 Task: Add Sprouts Sea Salt Kettle Chips to the cart.
Action: Mouse pressed left at (23, 85)
Screenshot: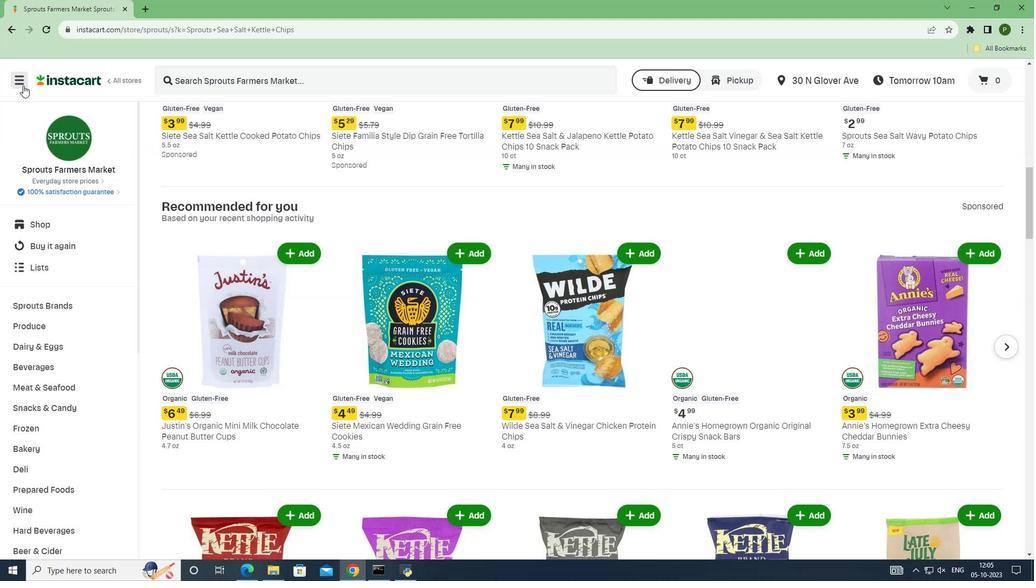
Action: Mouse moved to (25, 295)
Screenshot: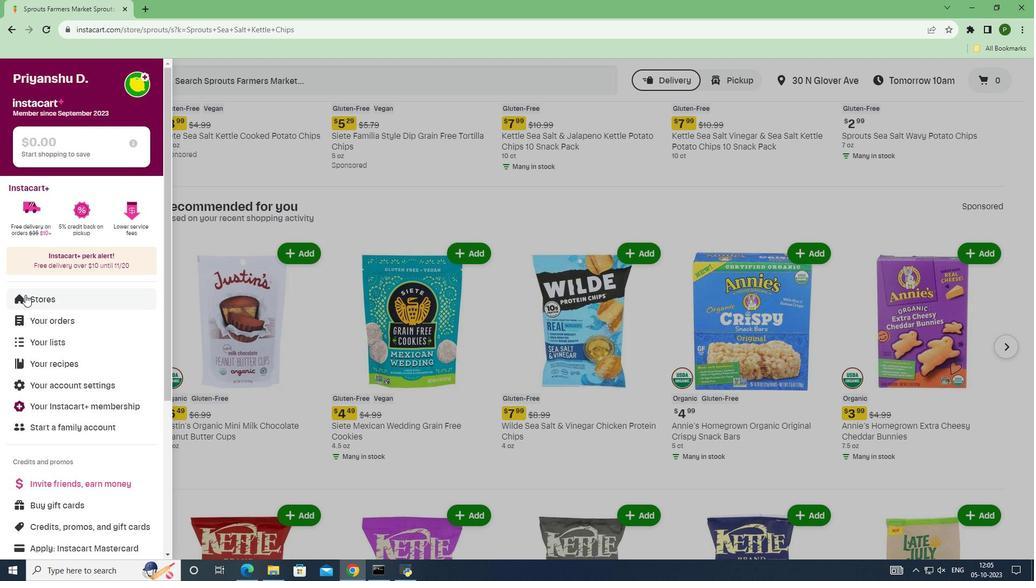 
Action: Mouse pressed left at (25, 295)
Screenshot: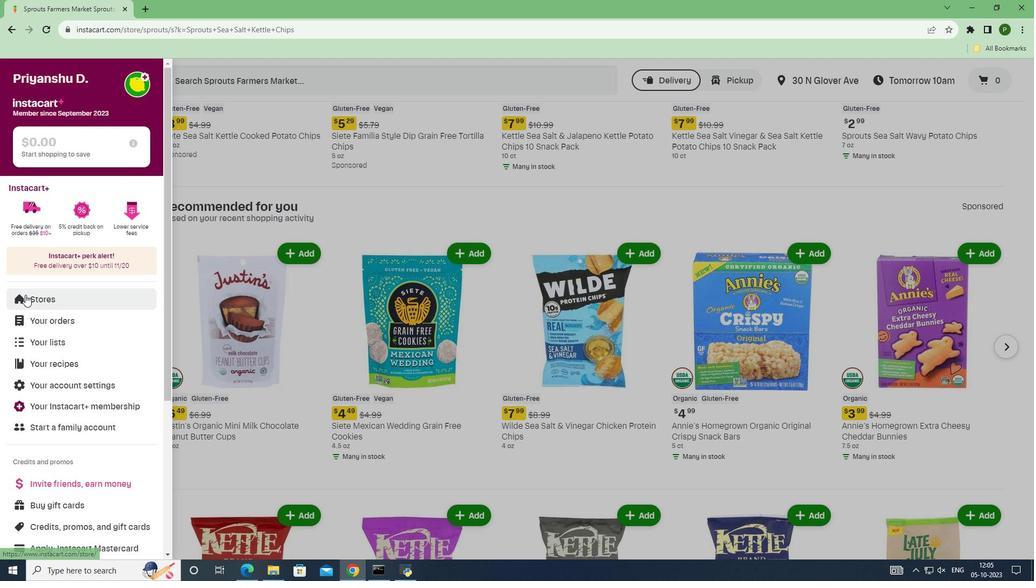 
Action: Mouse moved to (251, 119)
Screenshot: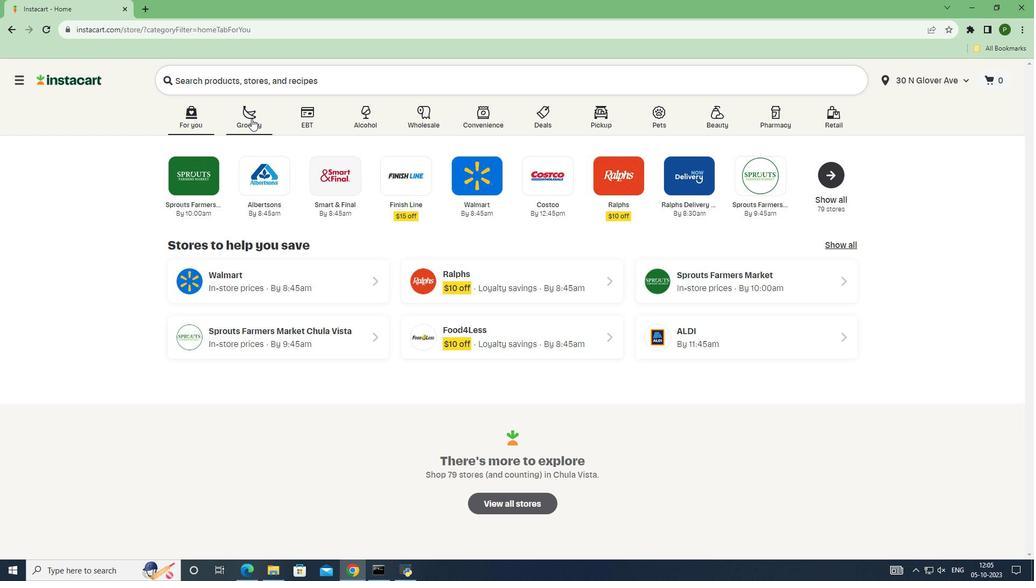 
Action: Mouse pressed left at (251, 119)
Screenshot: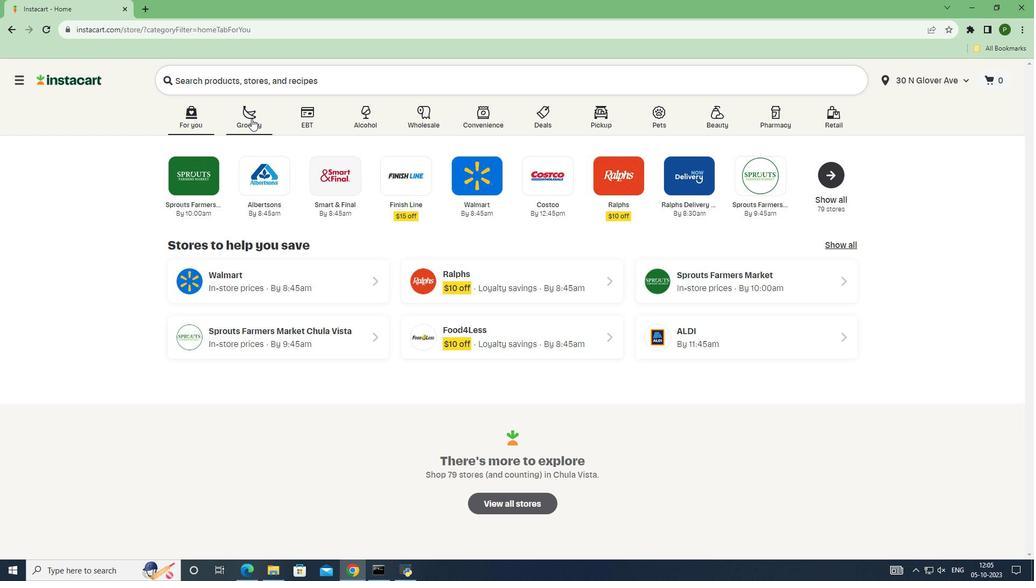 
Action: Mouse moved to (657, 244)
Screenshot: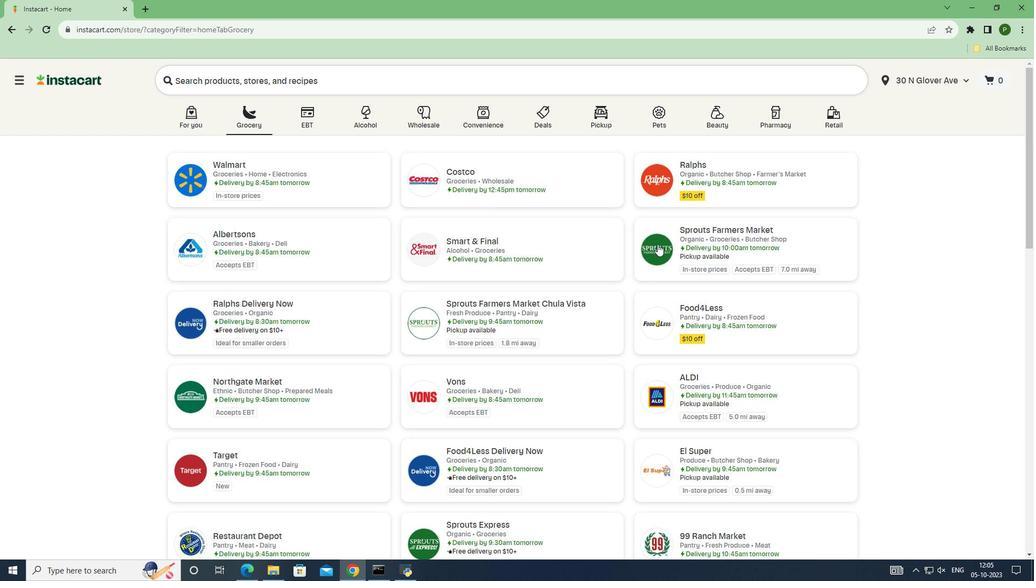 
Action: Mouse pressed left at (657, 244)
Screenshot: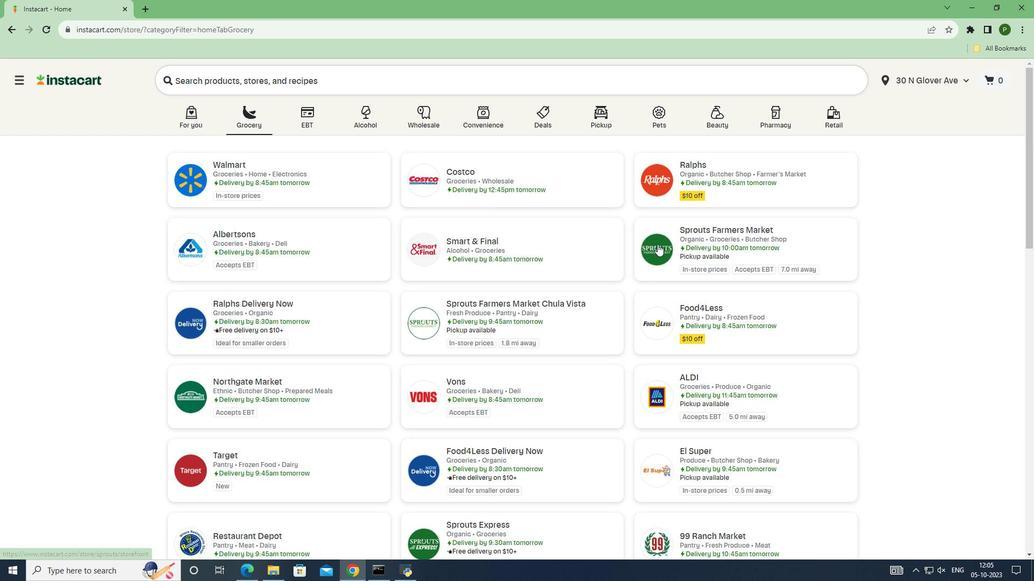 
Action: Mouse moved to (87, 306)
Screenshot: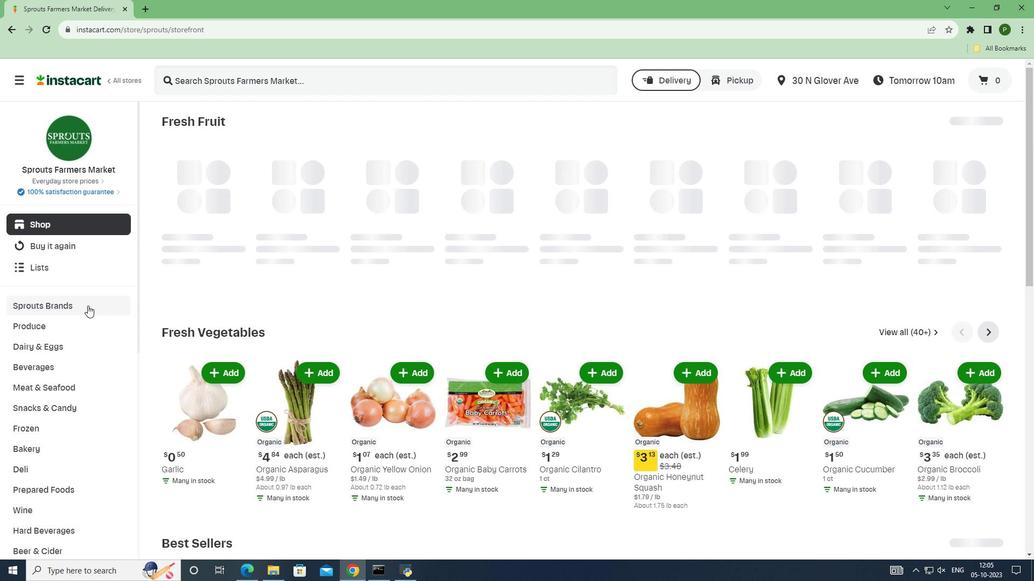 
Action: Mouse pressed left at (87, 306)
Screenshot: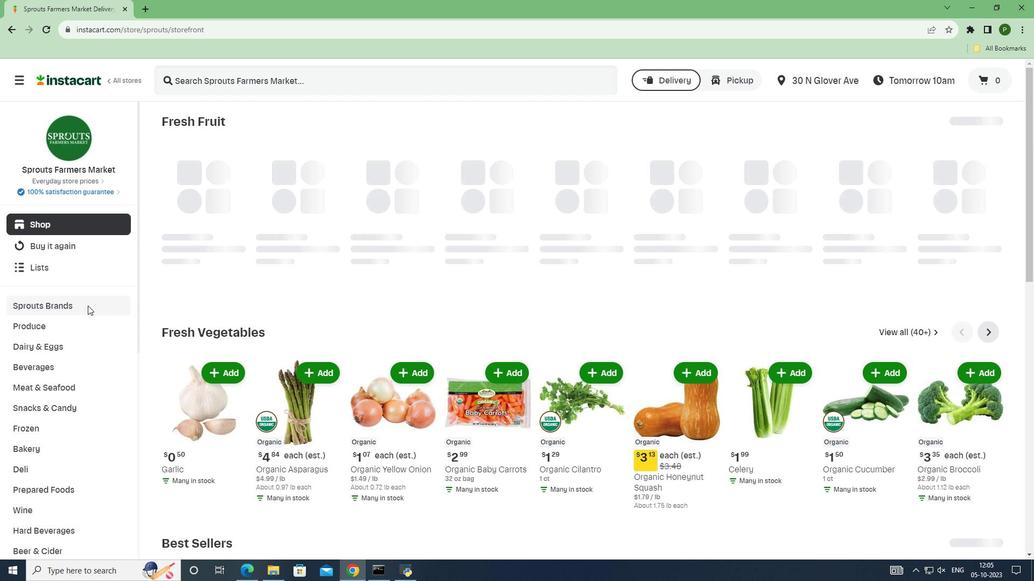 
Action: Mouse moved to (71, 388)
Screenshot: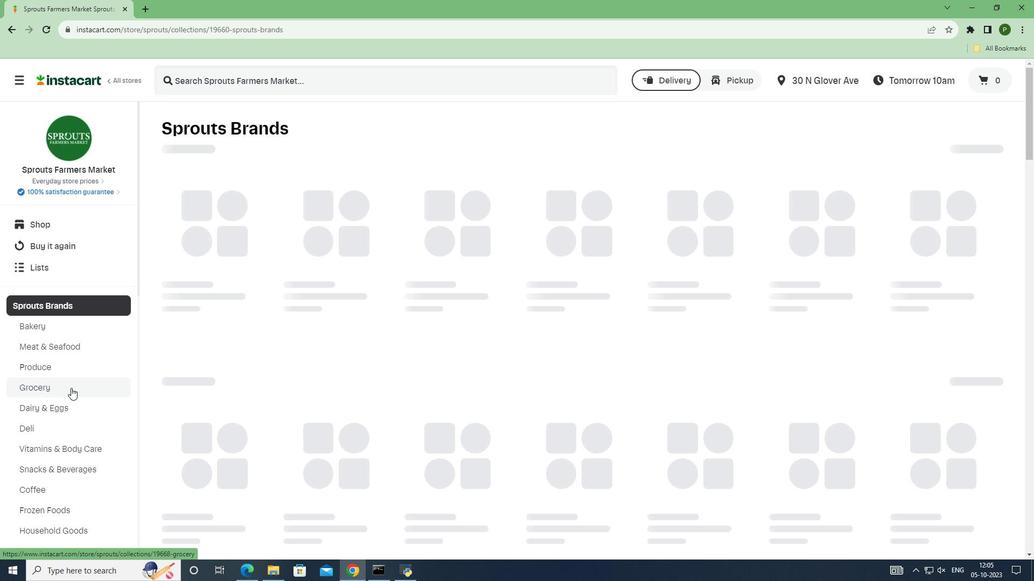 
Action: Mouse pressed left at (71, 388)
Screenshot: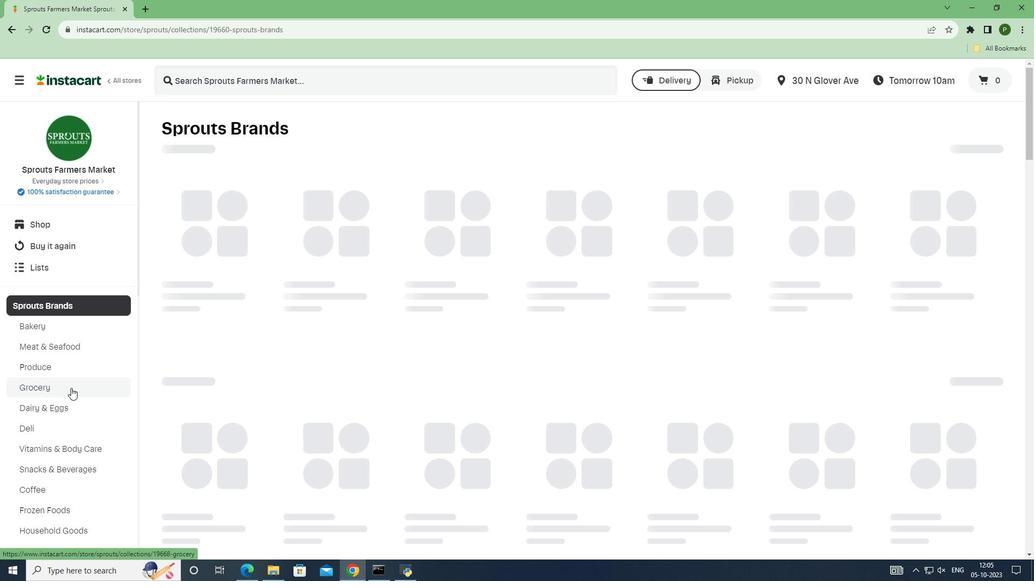 
Action: Mouse pressed left at (71, 388)
Screenshot: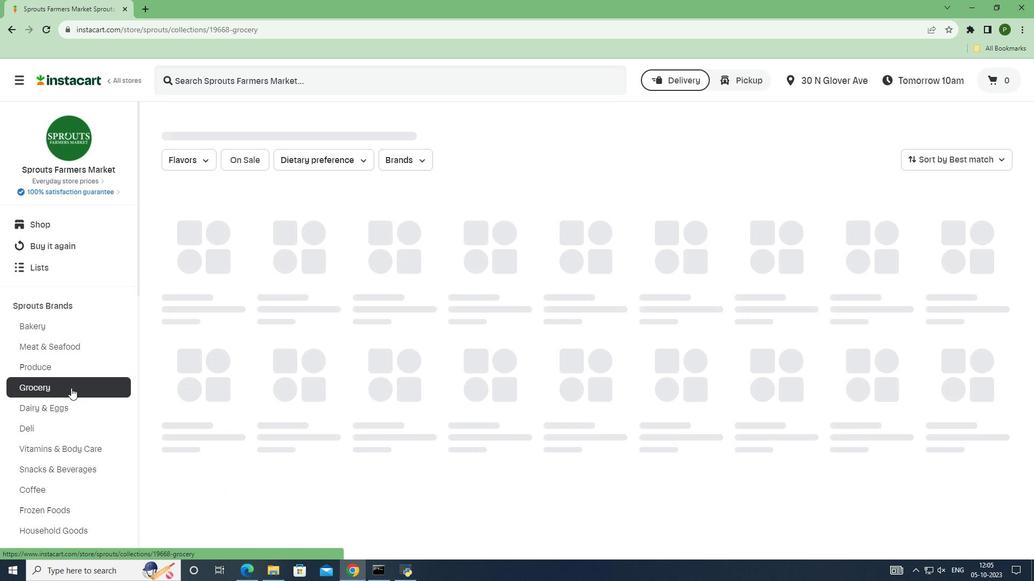 
Action: Mouse moved to (260, 232)
Screenshot: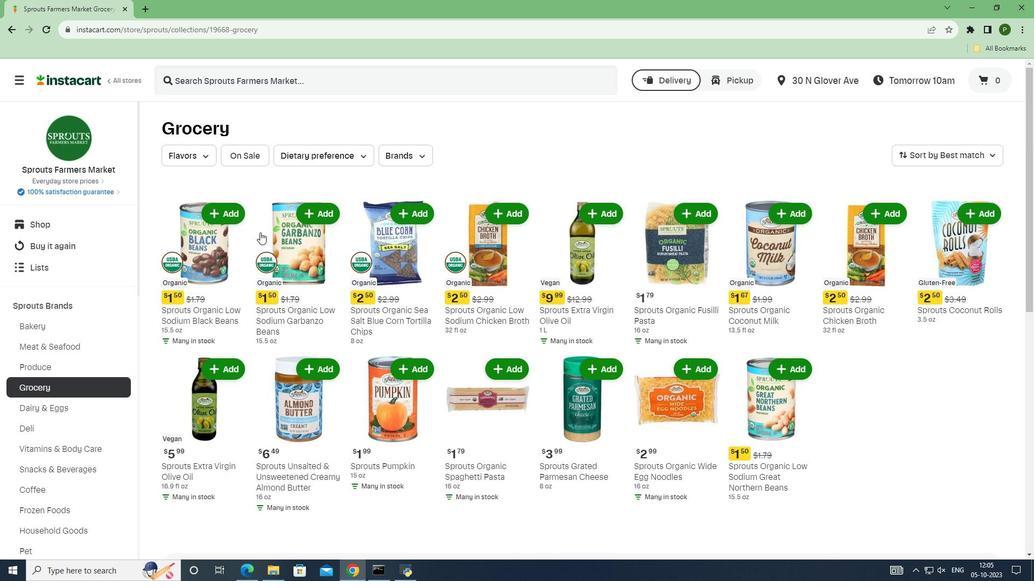 
Action: Mouse scrolled (260, 232) with delta (0, 0)
Screenshot: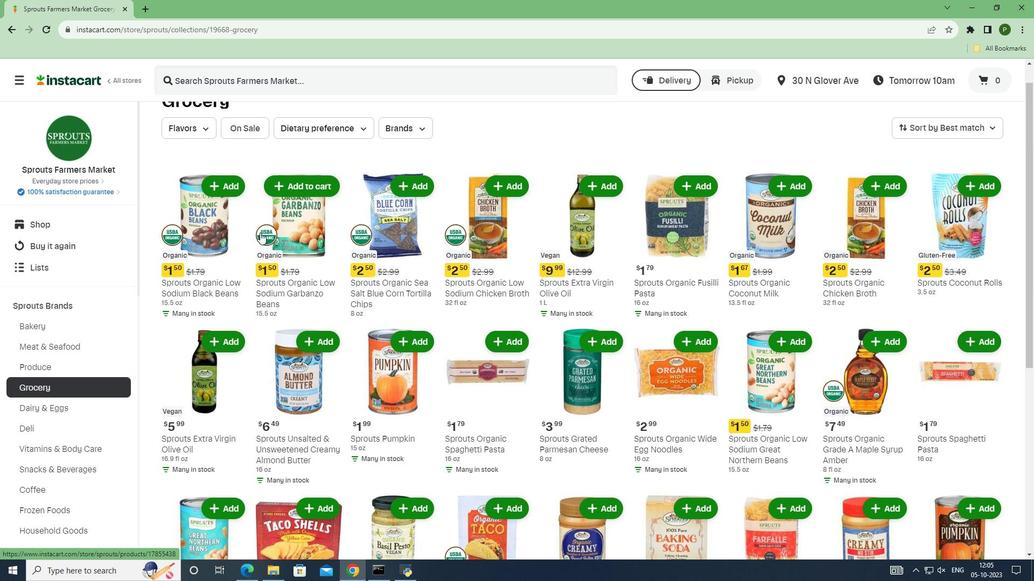 
Action: Mouse scrolled (260, 232) with delta (0, 0)
Screenshot: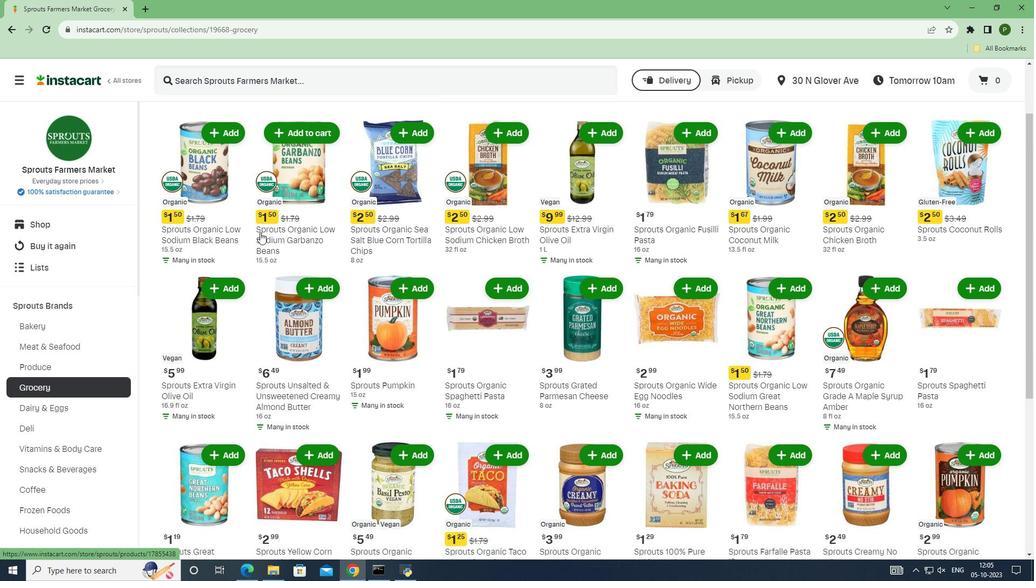 
Action: Mouse scrolled (260, 232) with delta (0, 0)
Screenshot: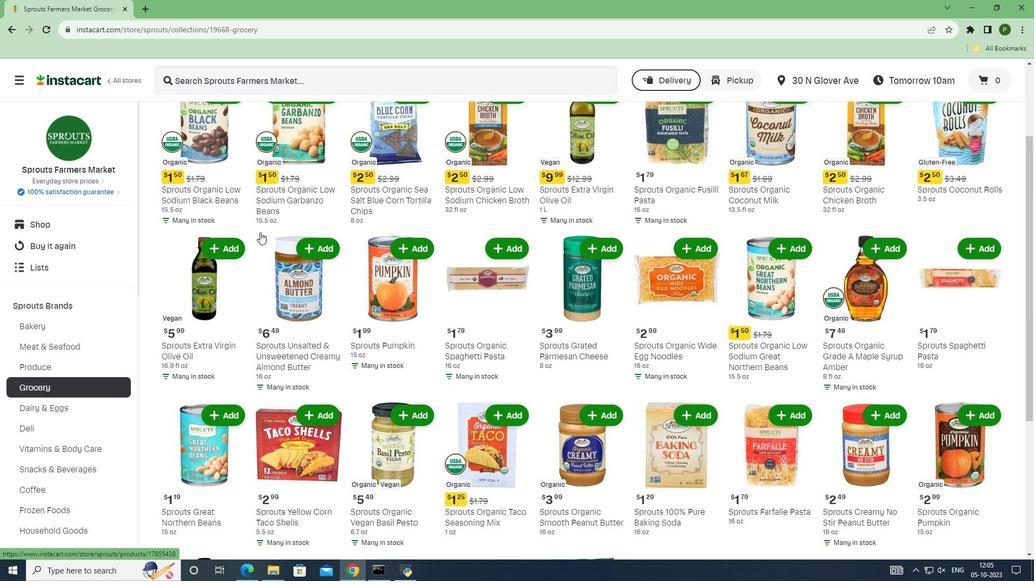 
Action: Mouse scrolled (260, 232) with delta (0, 0)
Screenshot: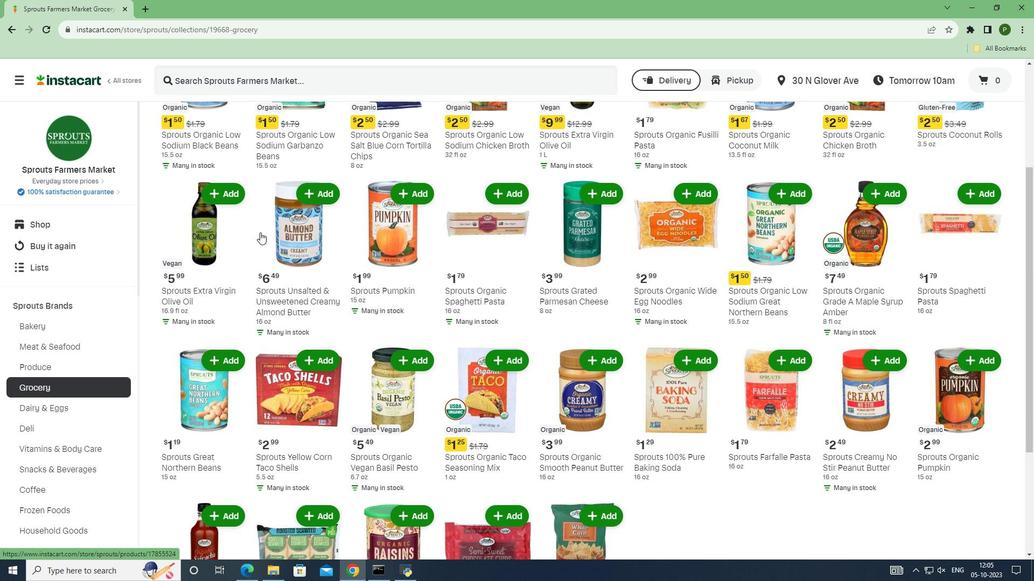 
Action: Mouse scrolled (260, 232) with delta (0, 0)
Screenshot: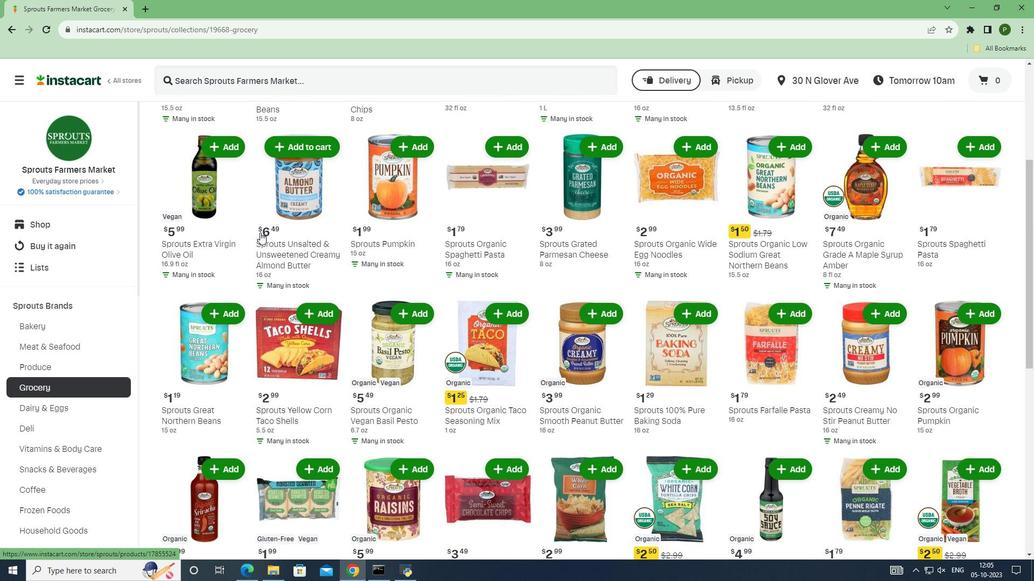 
Action: Mouse scrolled (260, 232) with delta (0, 0)
Screenshot: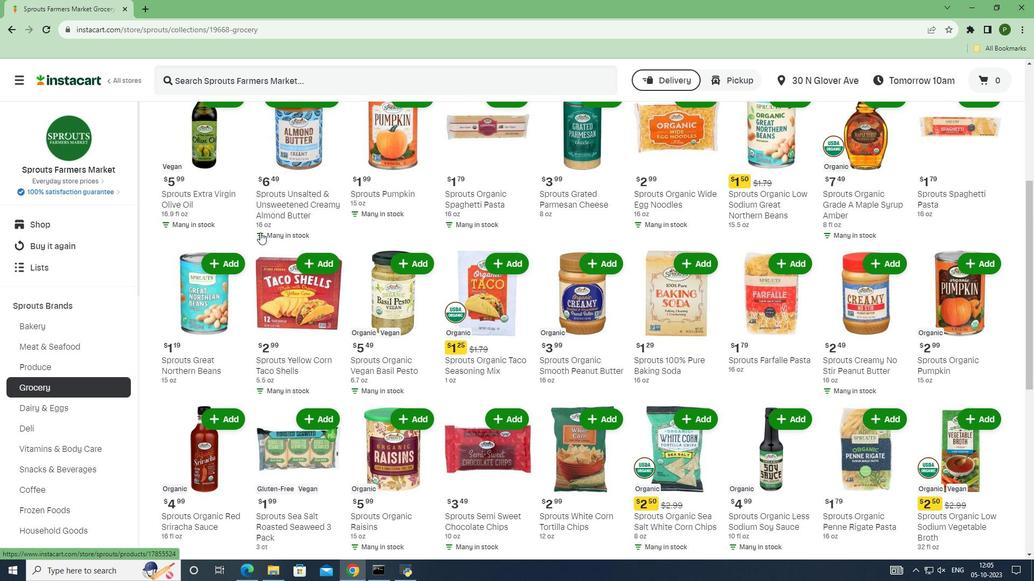 
Action: Mouse scrolled (260, 232) with delta (0, 0)
Screenshot: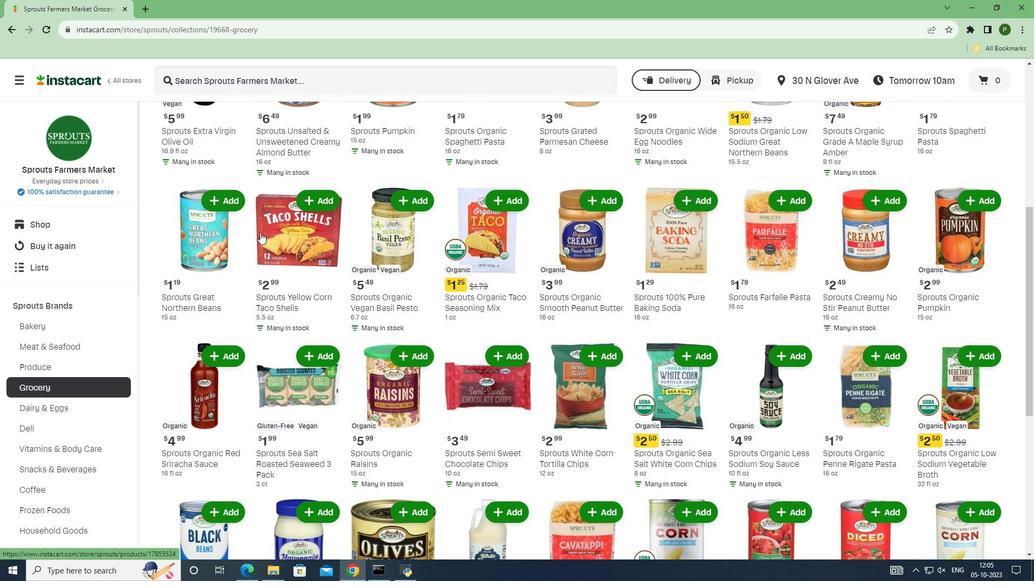 
Action: Mouse scrolled (260, 232) with delta (0, 0)
Screenshot: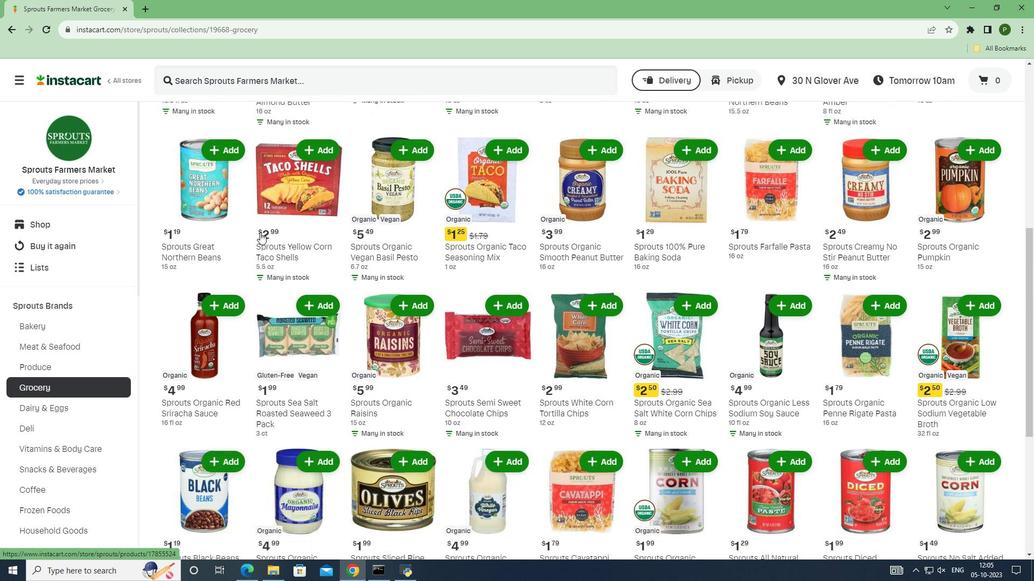 
Action: Mouse scrolled (260, 232) with delta (0, 0)
Screenshot: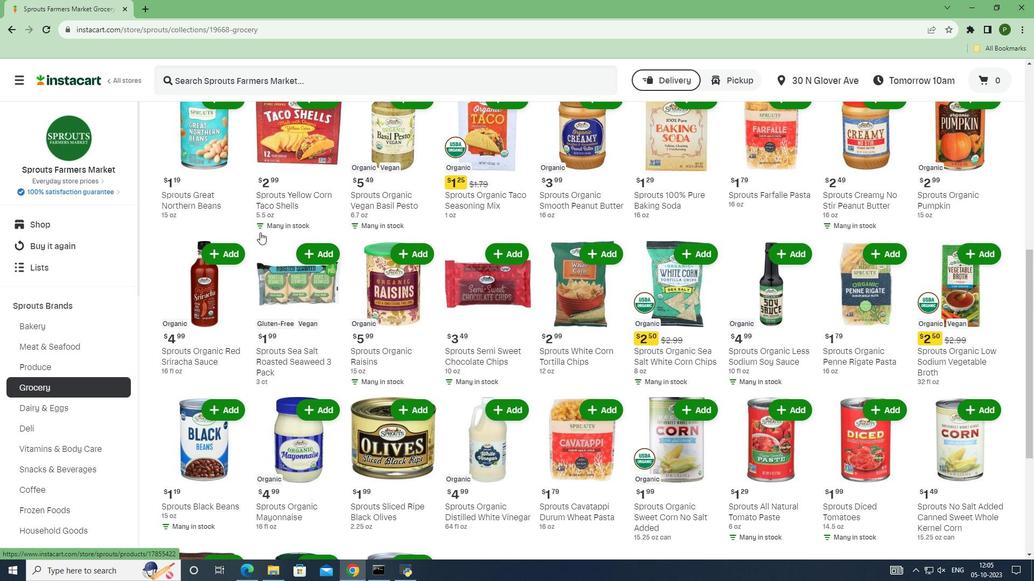 
Action: Mouse scrolled (260, 232) with delta (0, 0)
Screenshot: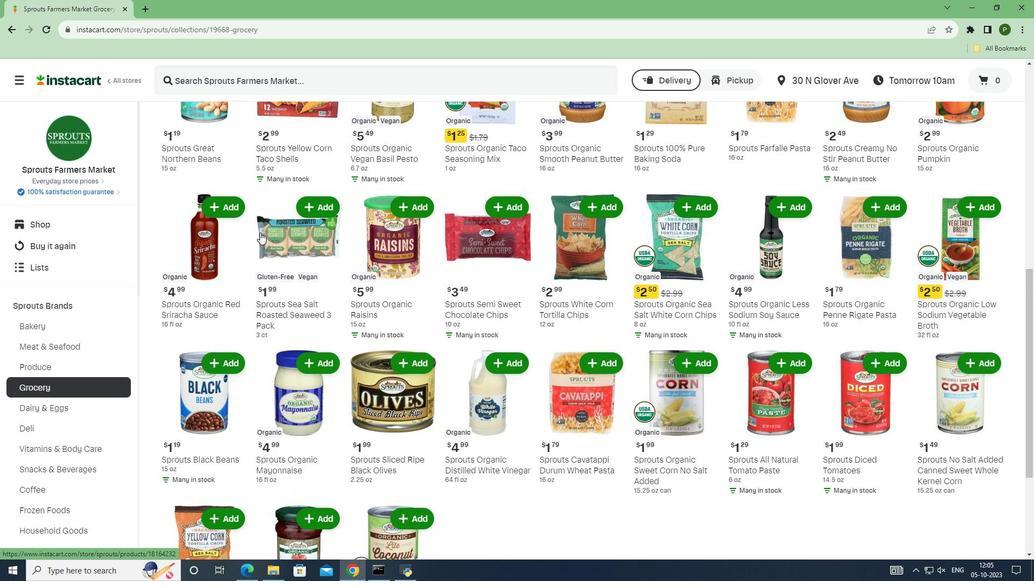 
Action: Mouse scrolled (260, 232) with delta (0, 0)
Screenshot: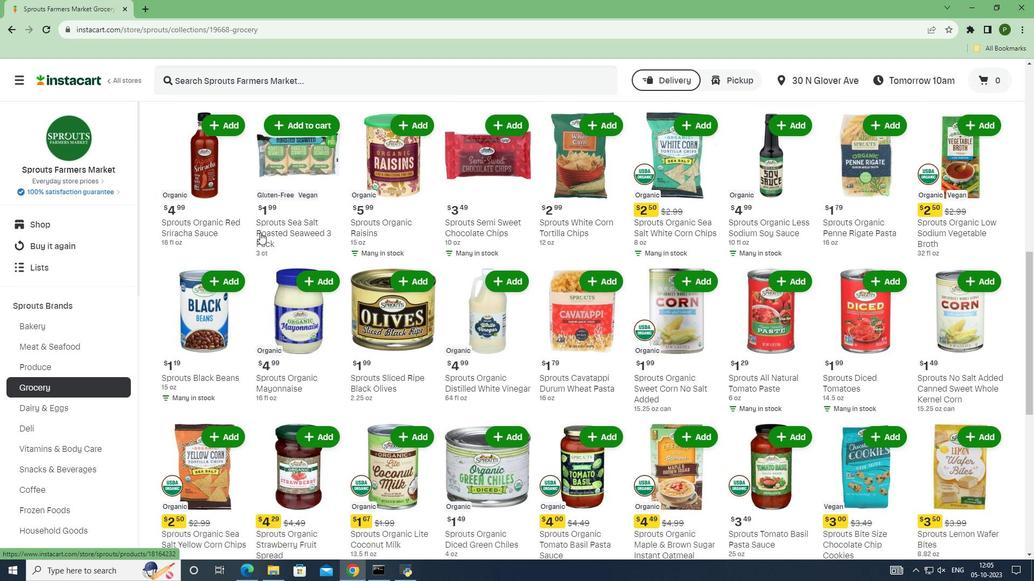 
Action: Mouse scrolled (260, 232) with delta (0, 0)
Screenshot: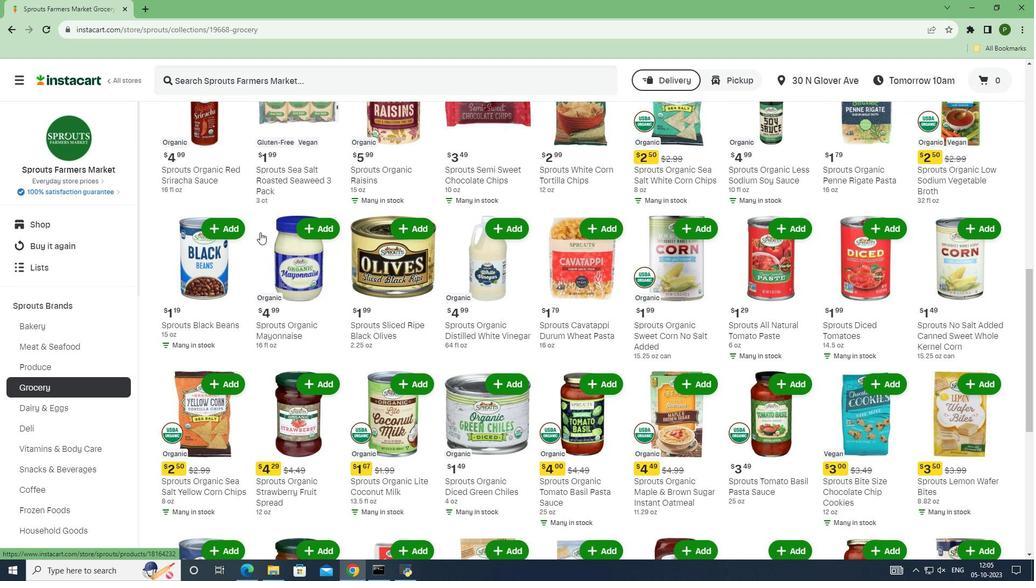 
Action: Mouse scrolled (260, 232) with delta (0, 0)
Screenshot: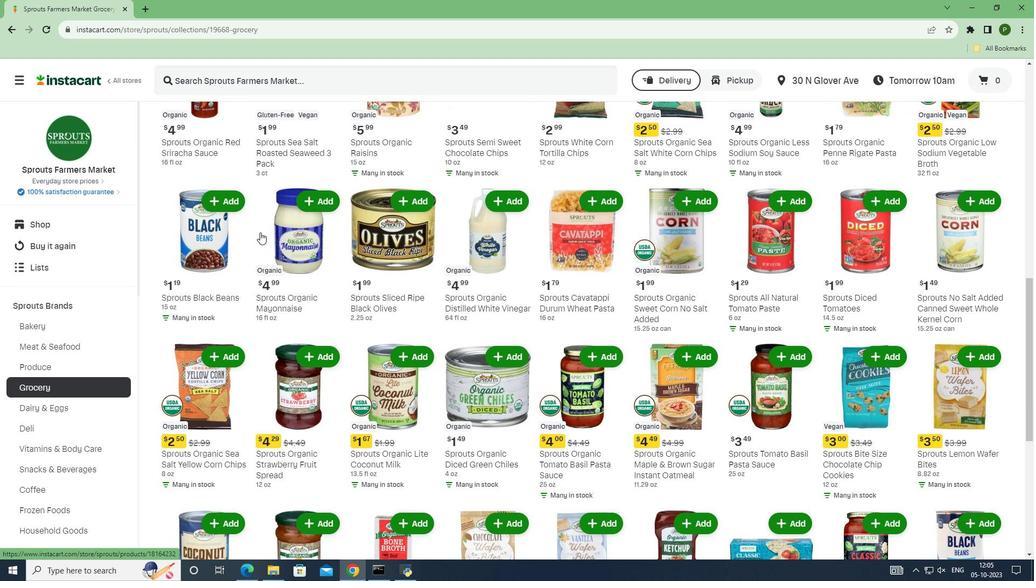 
Action: Mouse scrolled (260, 232) with delta (0, 0)
Screenshot: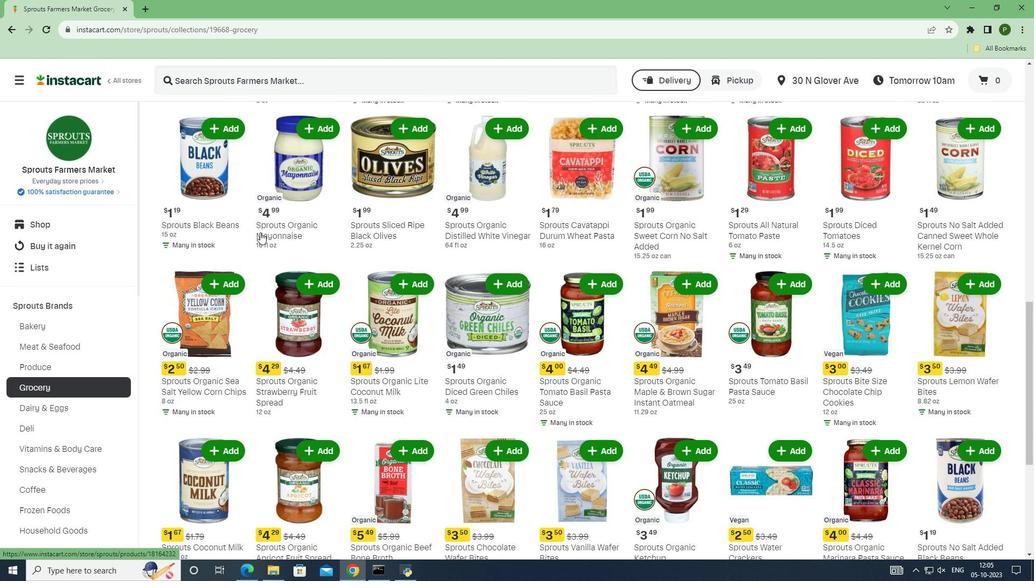 
Action: Mouse scrolled (260, 232) with delta (0, 0)
Screenshot: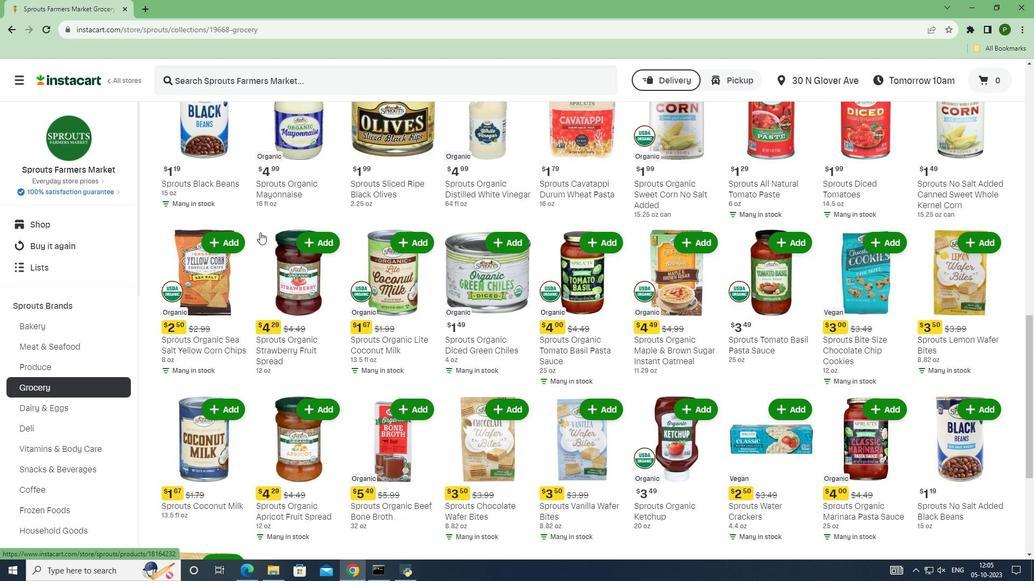 
Action: Mouse scrolled (260, 232) with delta (0, 0)
Screenshot: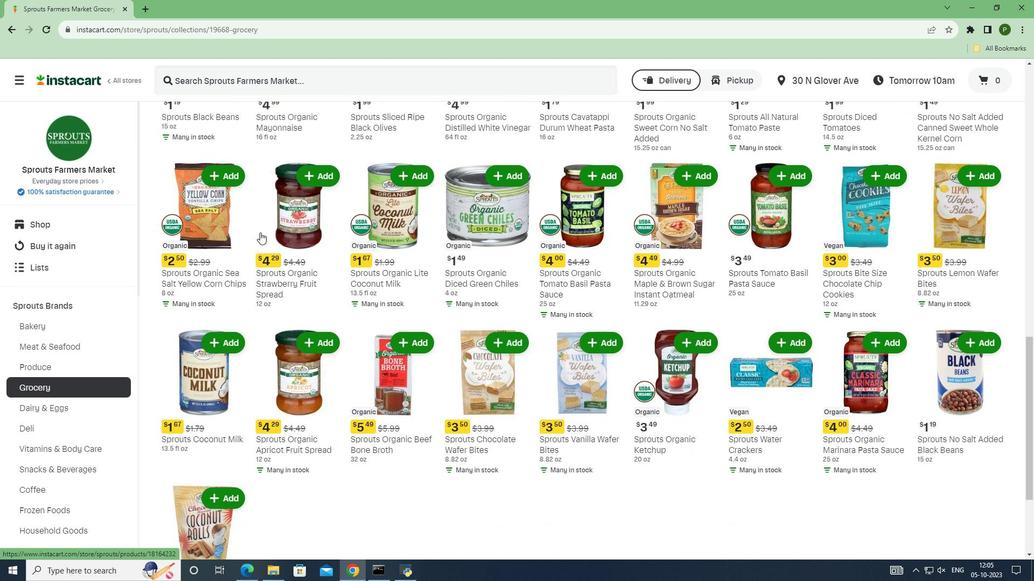 
Action: Mouse scrolled (260, 232) with delta (0, 0)
Screenshot: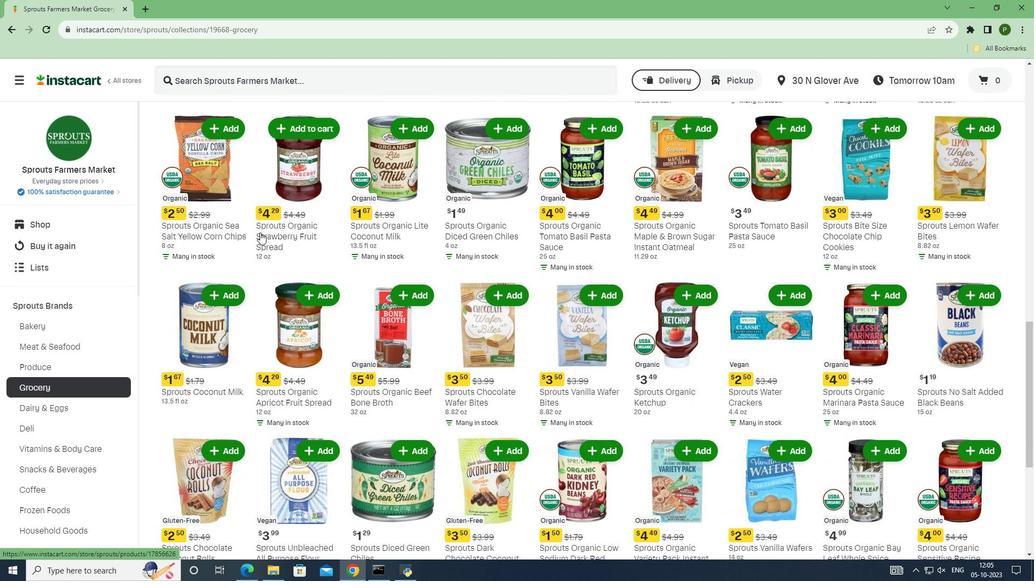 
Action: Mouse scrolled (260, 232) with delta (0, 0)
Screenshot: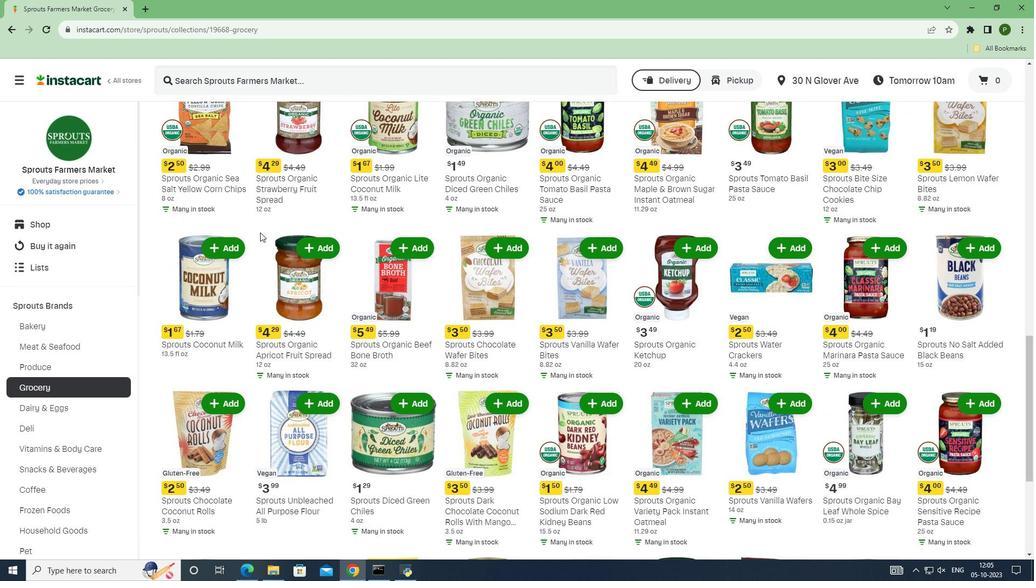 
Action: Mouse scrolled (260, 232) with delta (0, 0)
Screenshot: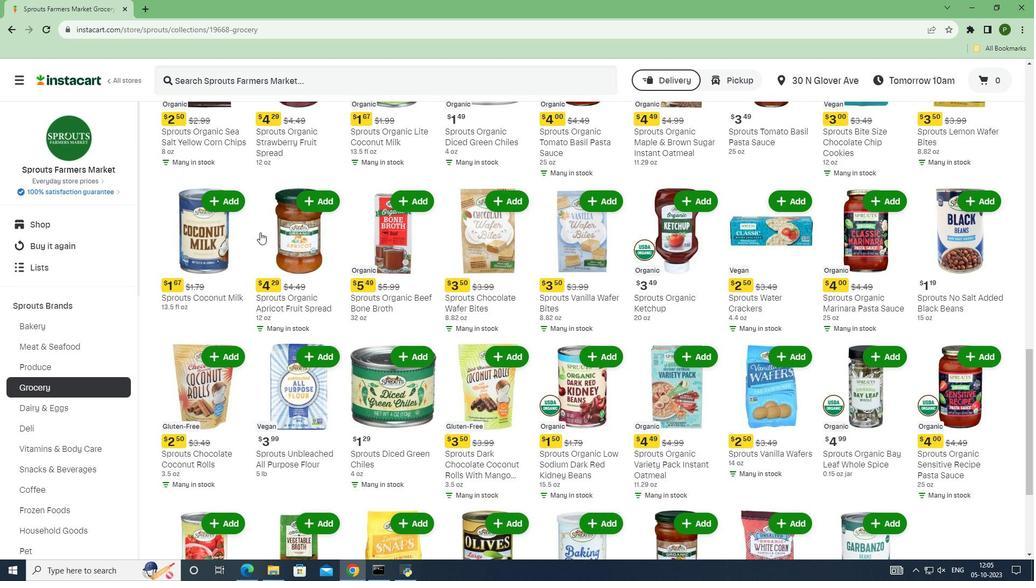 
Action: Mouse scrolled (260, 232) with delta (0, 0)
Screenshot: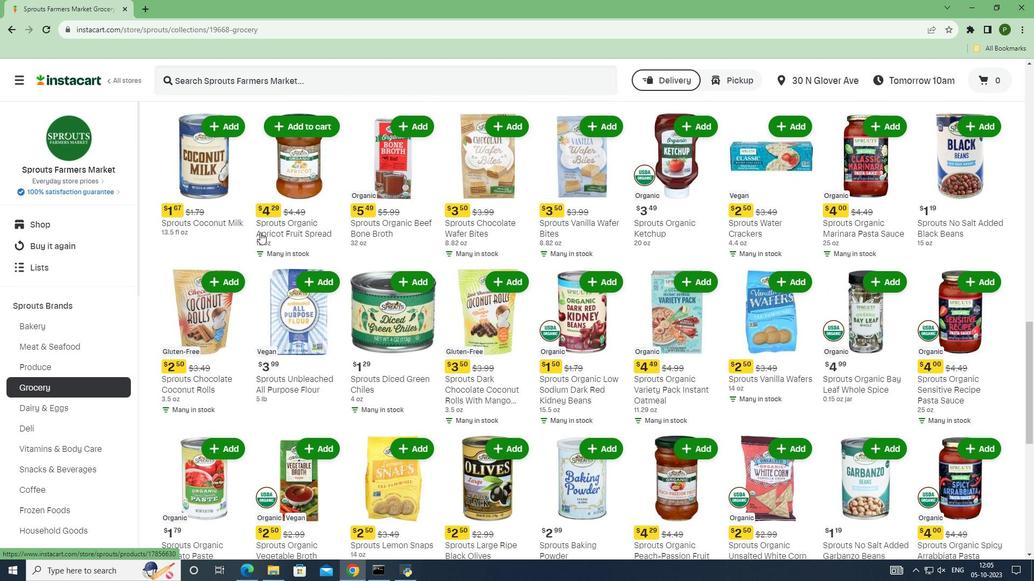
Action: Mouse scrolled (260, 232) with delta (0, 0)
Screenshot: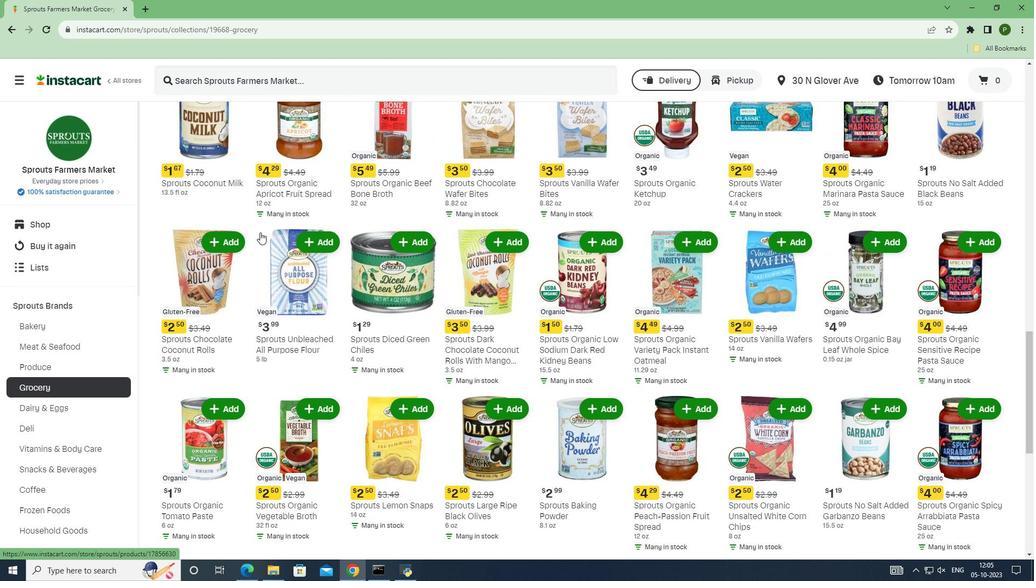 
Action: Mouse scrolled (260, 232) with delta (0, 0)
Screenshot: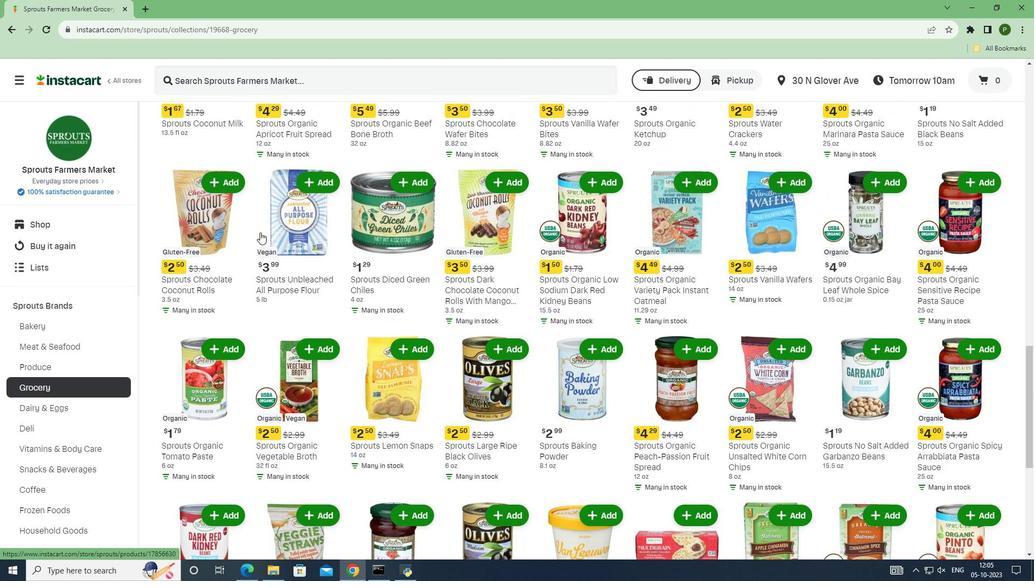 
Action: Mouse scrolled (260, 232) with delta (0, 0)
Screenshot: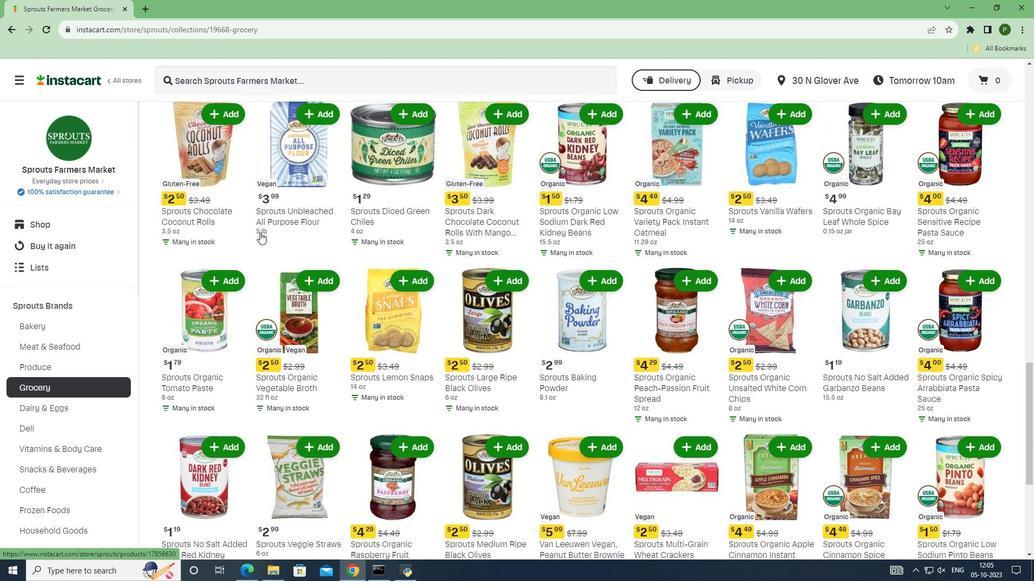 
Action: Mouse scrolled (260, 232) with delta (0, 0)
Screenshot: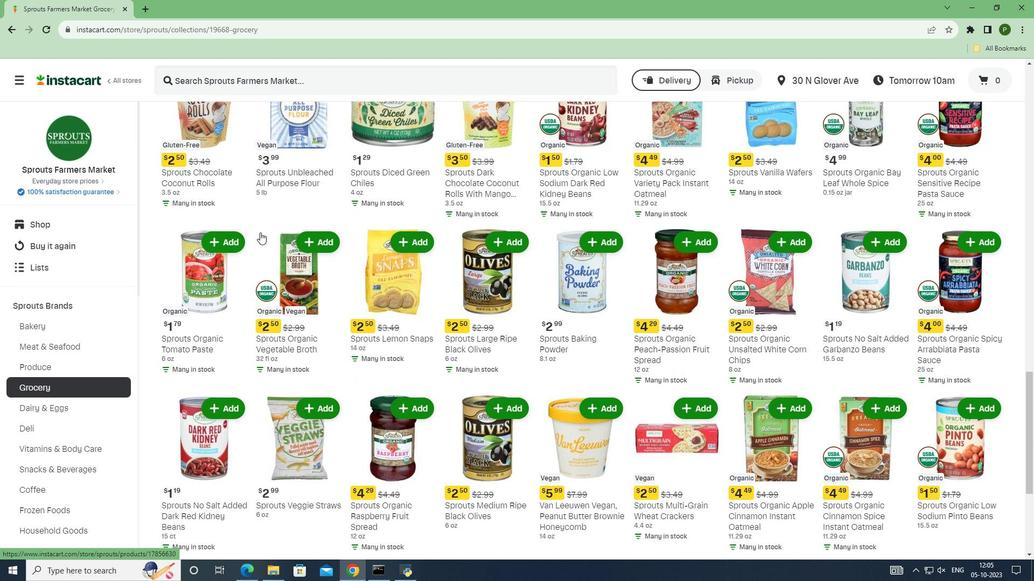 
Action: Mouse scrolled (260, 232) with delta (0, 0)
Screenshot: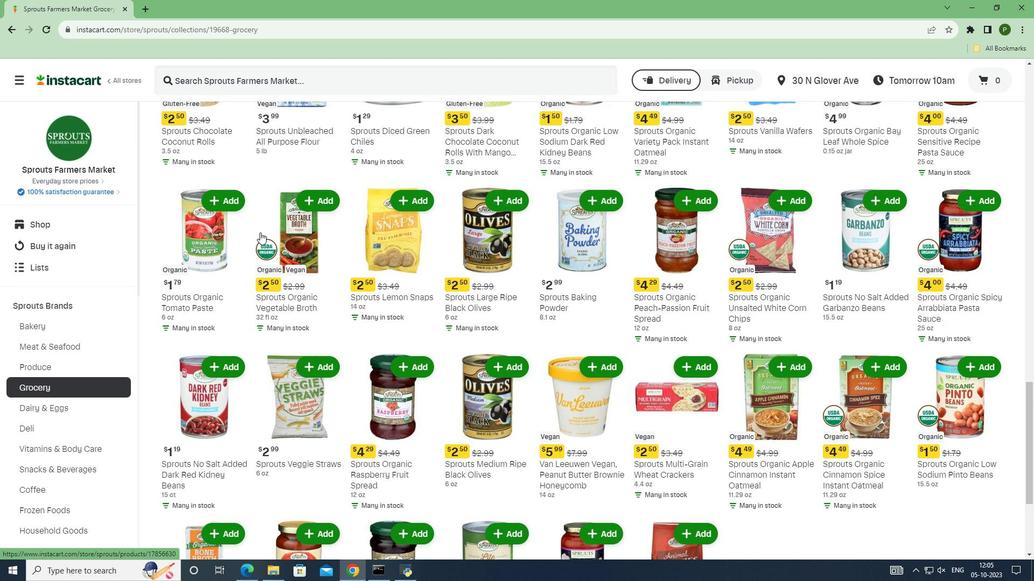 
Action: Mouse scrolled (260, 232) with delta (0, 0)
Screenshot: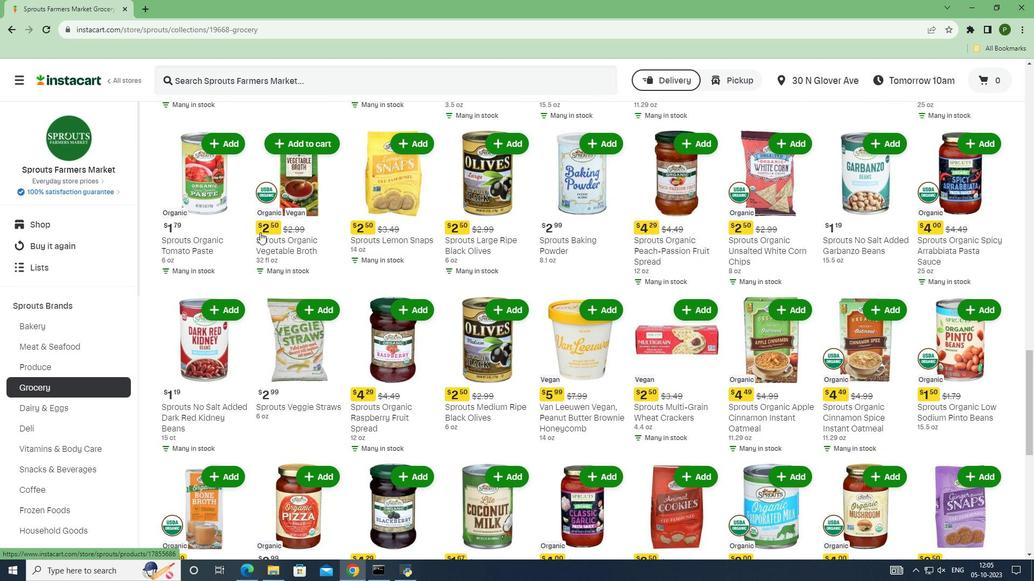 
Action: Mouse scrolled (260, 232) with delta (0, 0)
Screenshot: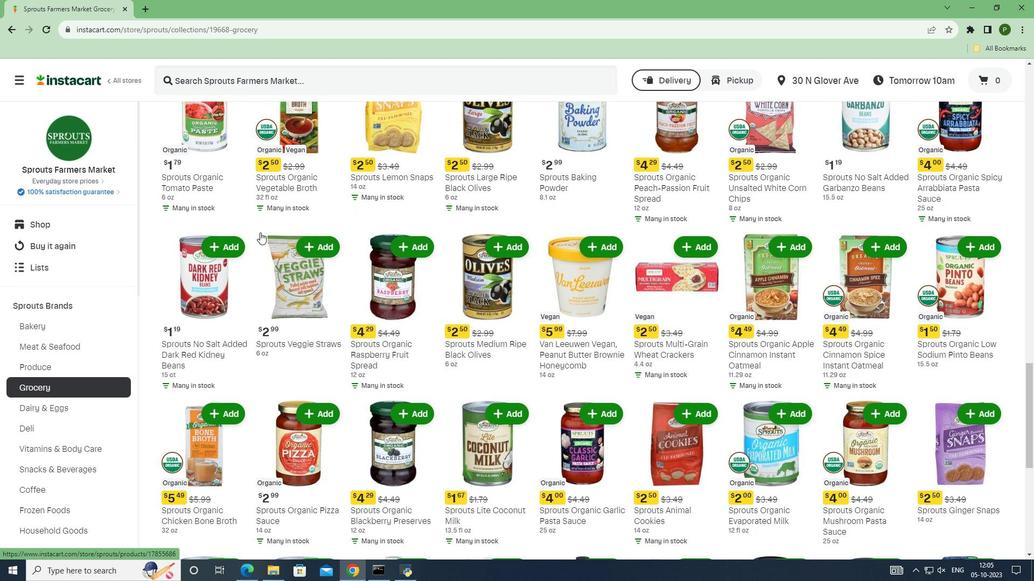 
Action: Mouse scrolled (260, 232) with delta (0, 0)
Screenshot: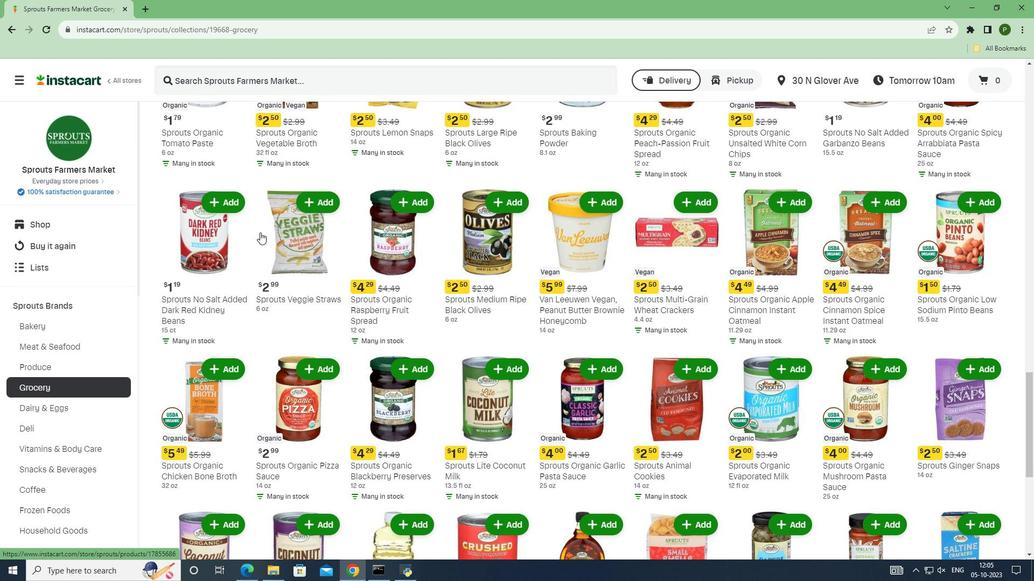 
Action: Mouse scrolled (260, 232) with delta (0, 0)
Screenshot: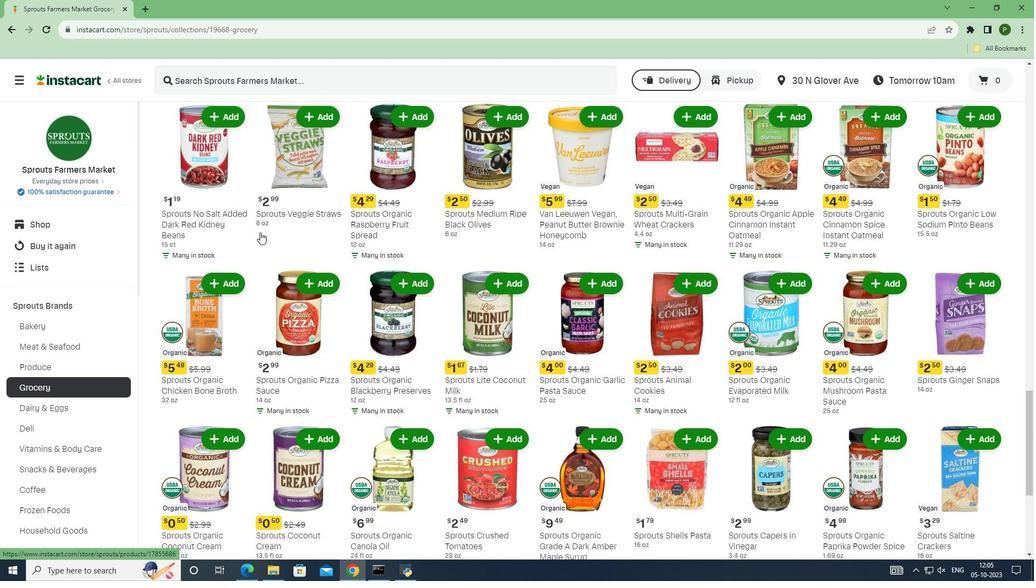 
Action: Mouse scrolled (260, 232) with delta (0, 0)
Screenshot: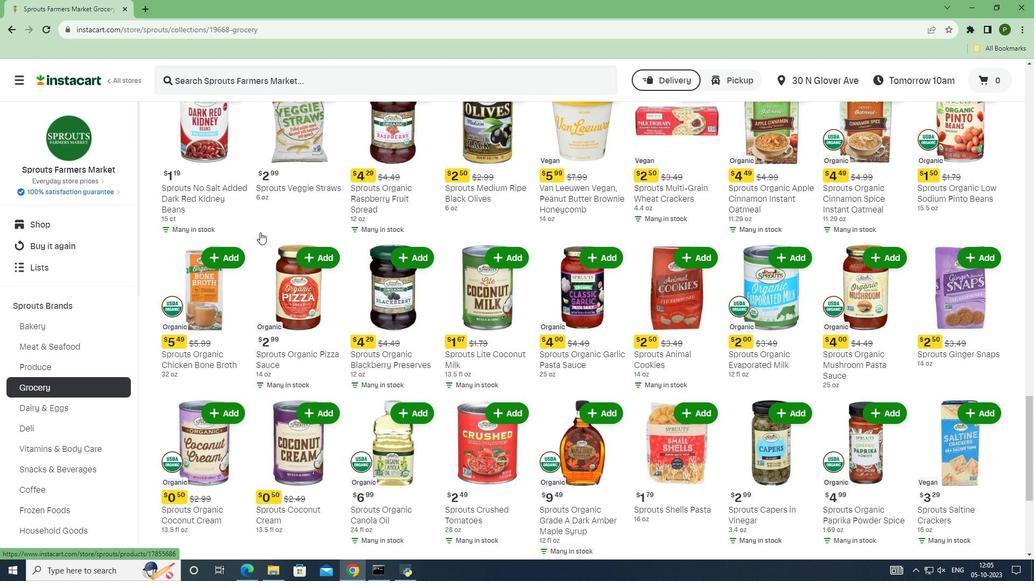 
Action: Mouse scrolled (260, 232) with delta (0, 0)
Screenshot: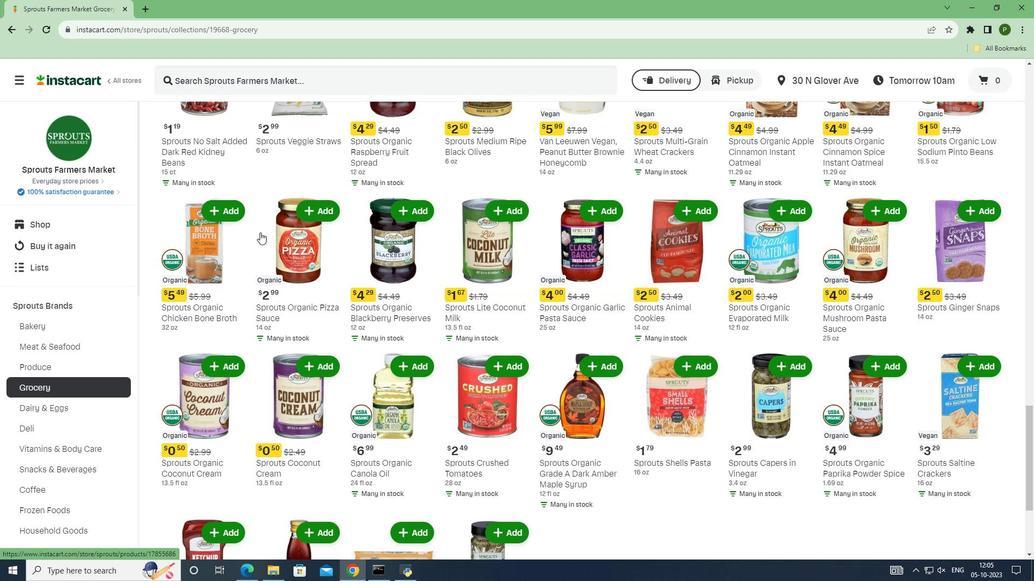 
Action: Mouse scrolled (260, 232) with delta (0, 0)
Screenshot: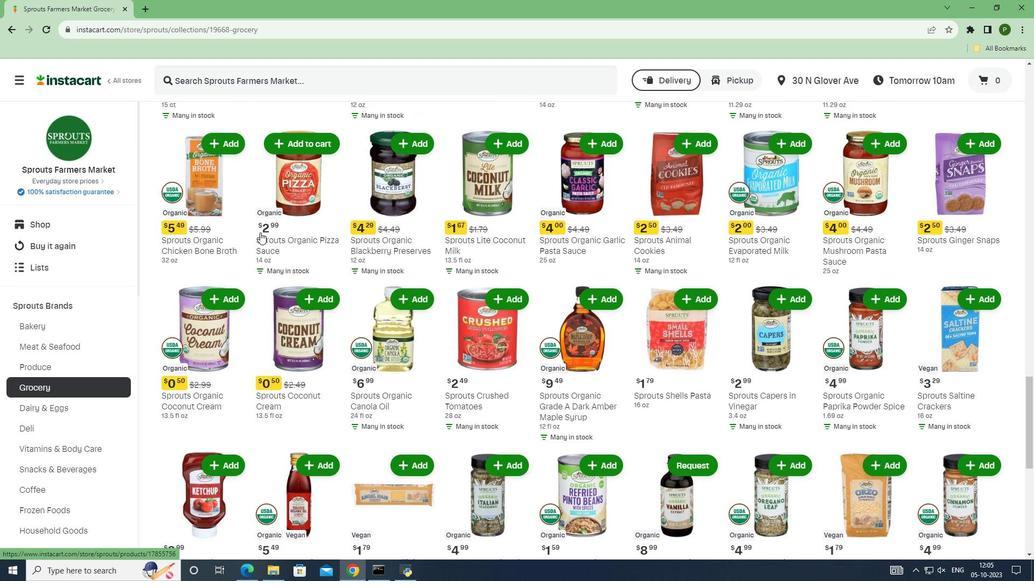 
Action: Mouse scrolled (260, 232) with delta (0, 0)
Screenshot: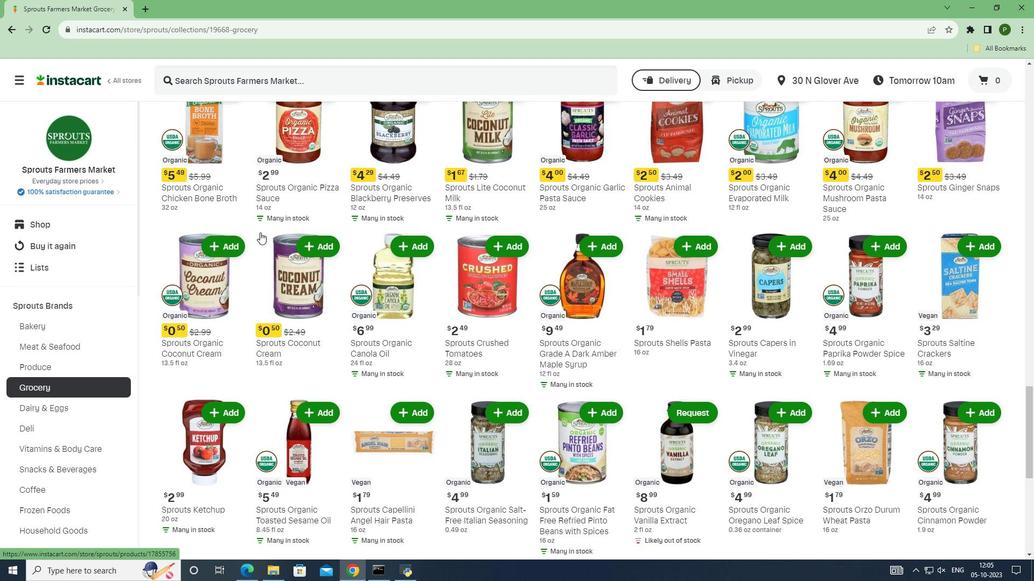
Action: Mouse scrolled (260, 232) with delta (0, 0)
Screenshot: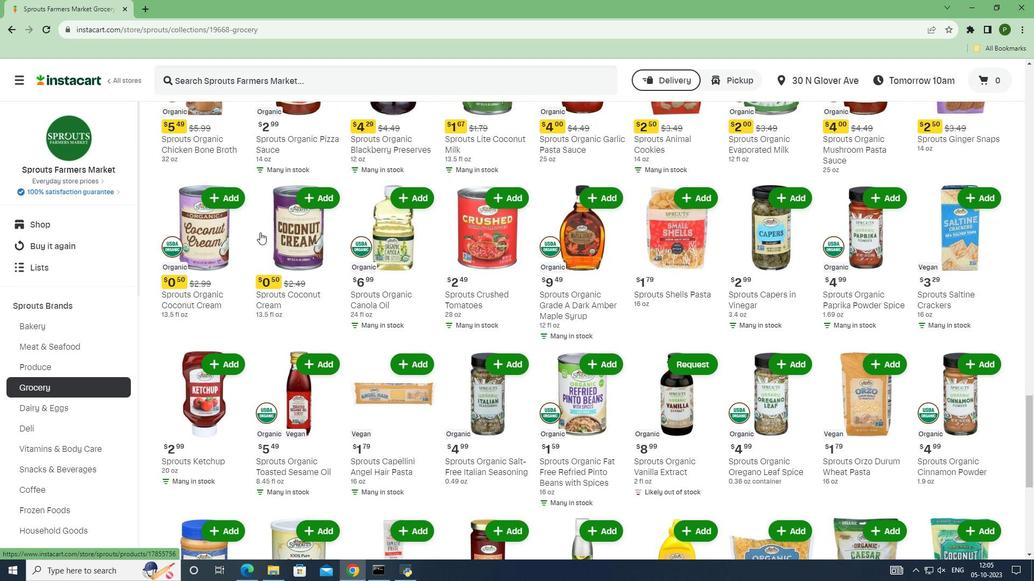
Action: Mouse scrolled (260, 232) with delta (0, 0)
Screenshot: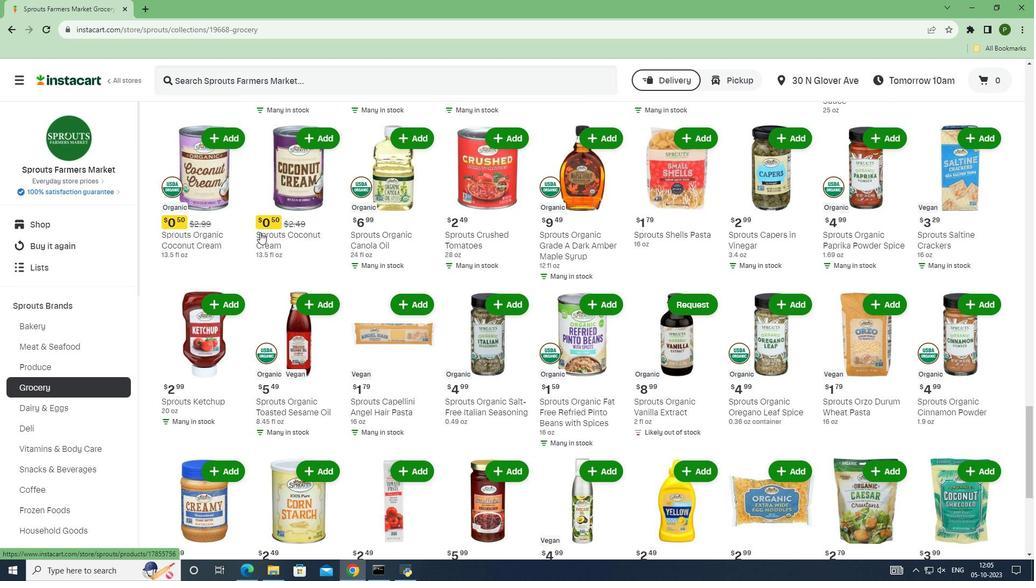 
Action: Mouse scrolled (260, 232) with delta (0, 0)
Screenshot: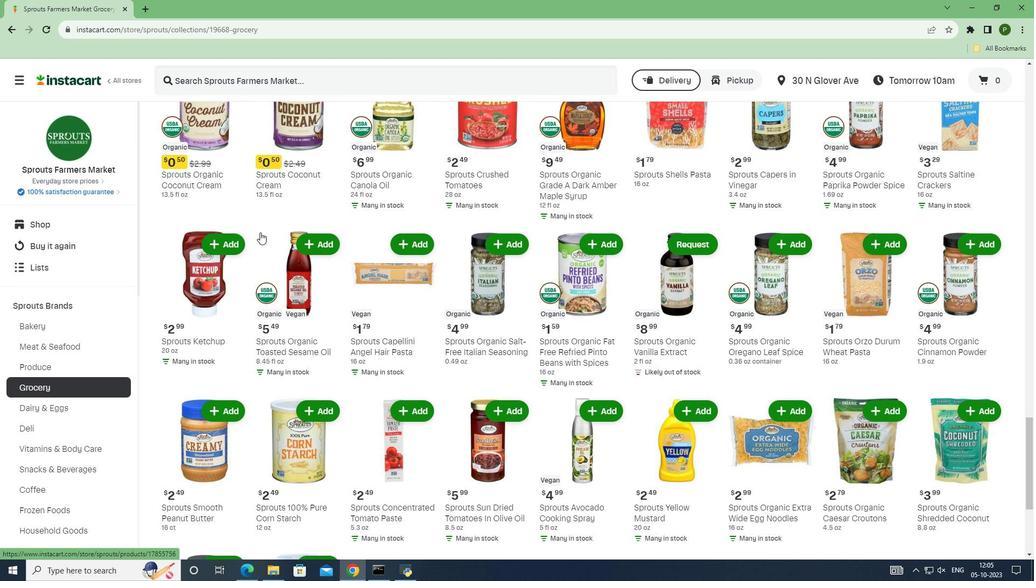 
Action: Mouse scrolled (260, 232) with delta (0, 0)
Screenshot: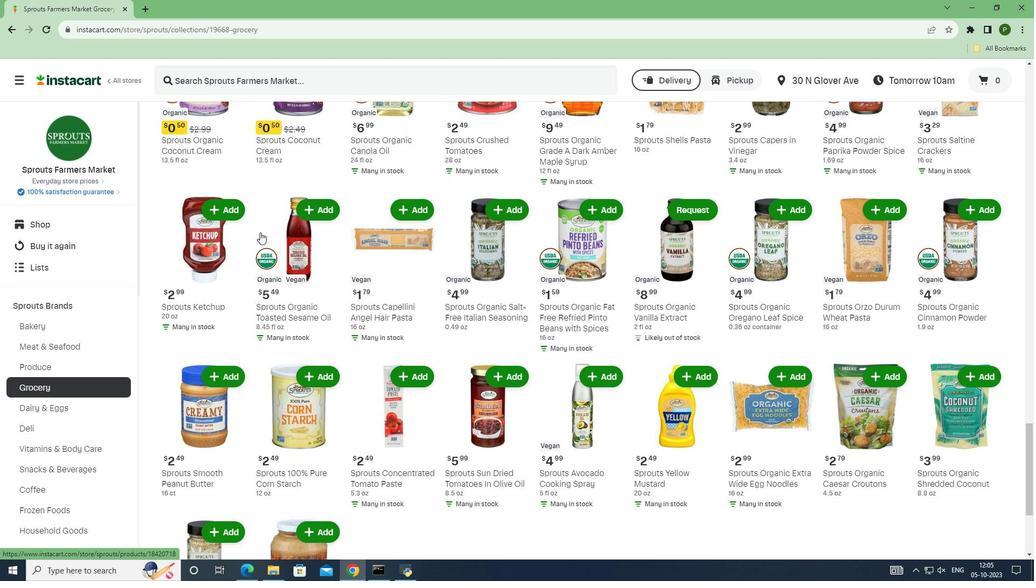 
Action: Mouse scrolled (260, 232) with delta (0, 0)
Screenshot: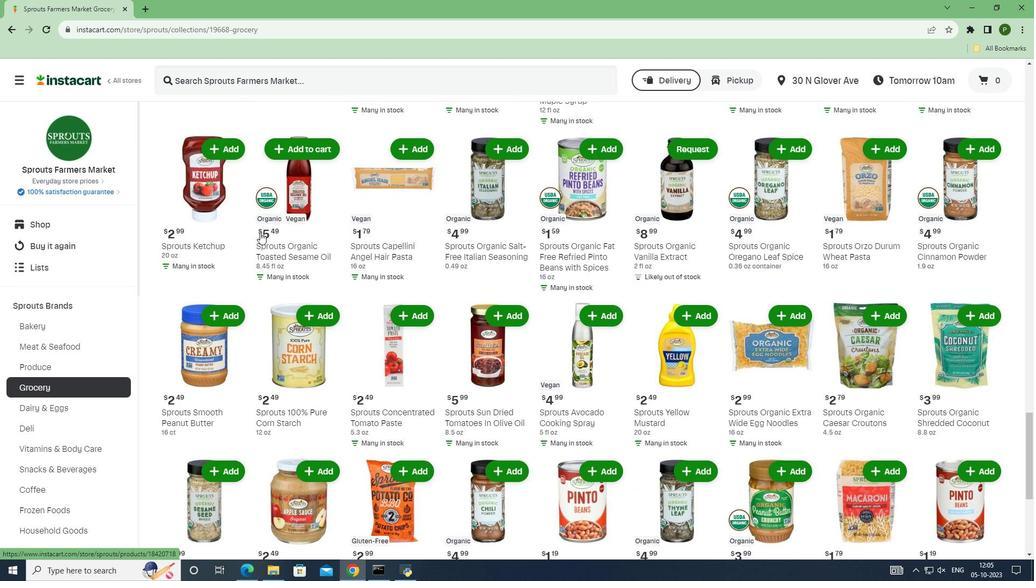 
Action: Mouse scrolled (260, 232) with delta (0, 0)
Screenshot: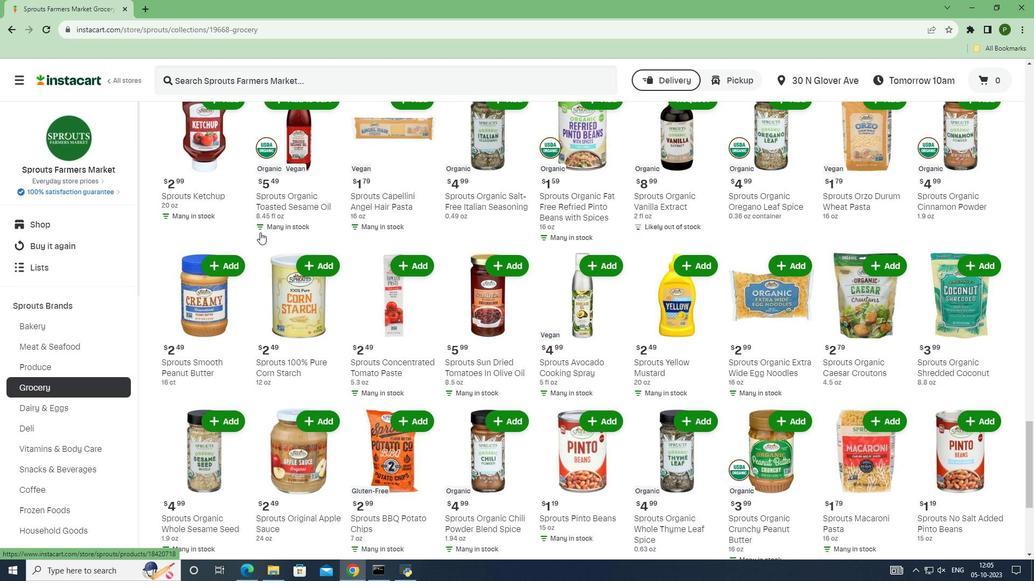 
Action: Mouse scrolled (260, 232) with delta (0, 0)
Screenshot: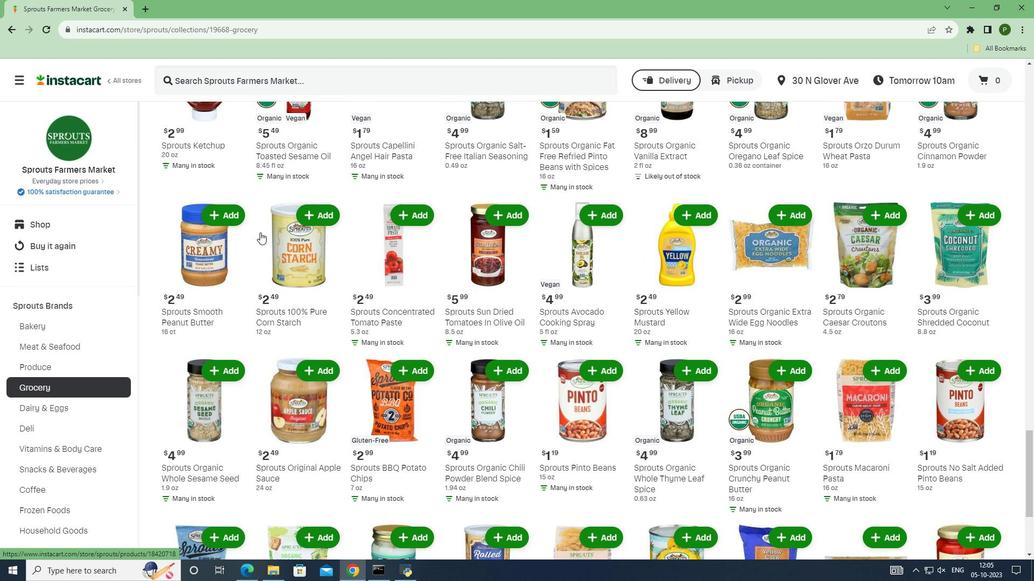 
Action: Mouse scrolled (260, 232) with delta (0, 0)
Screenshot: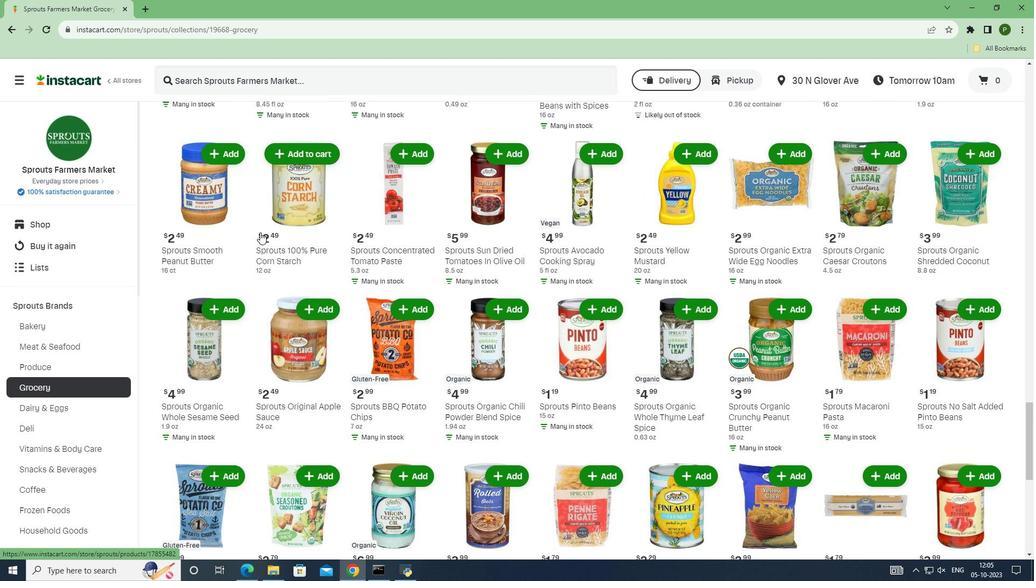 
Action: Mouse scrolled (260, 232) with delta (0, 0)
Screenshot: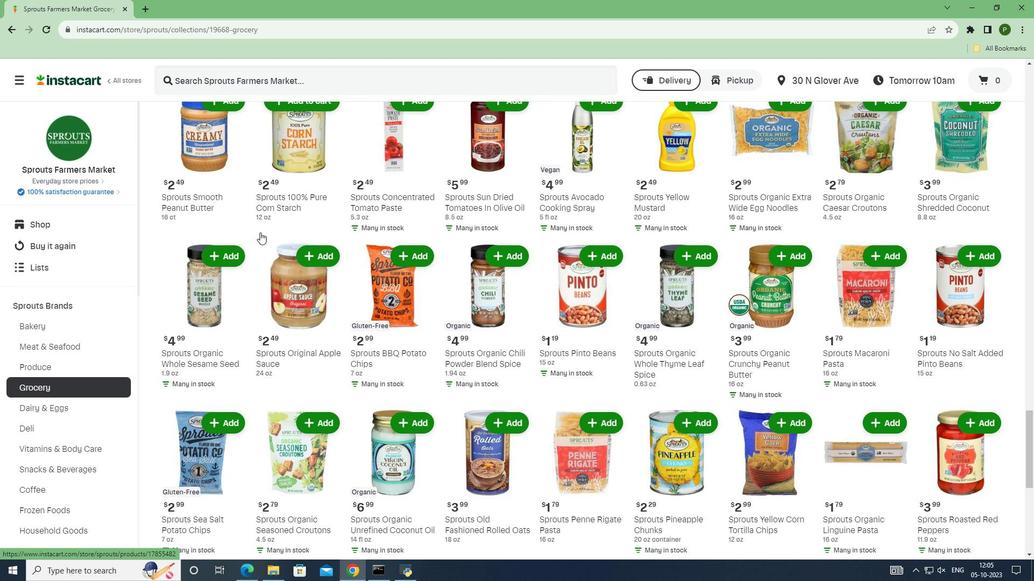 
Action: Mouse scrolled (260, 232) with delta (0, 0)
Screenshot: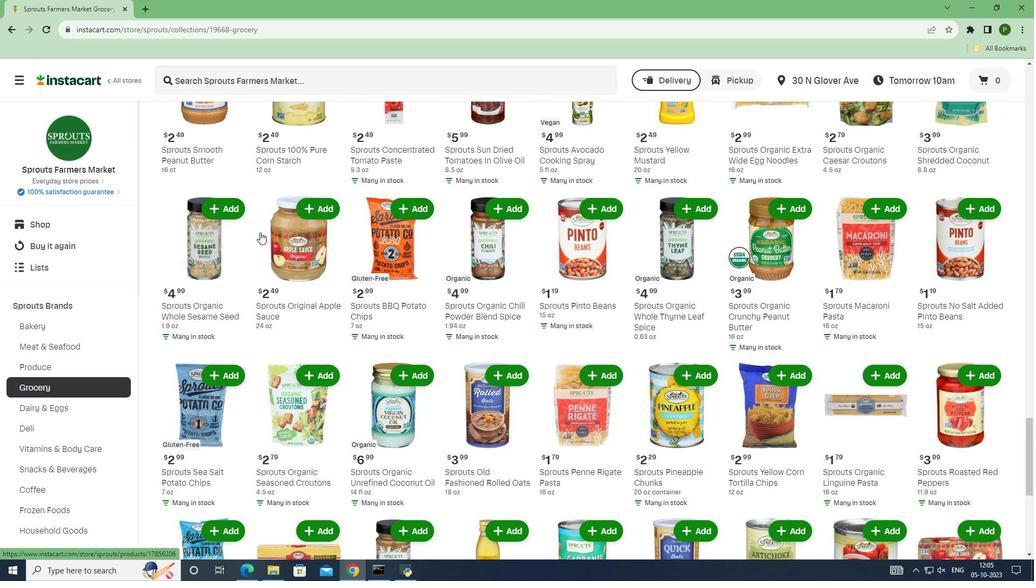 
Action: Mouse scrolled (260, 232) with delta (0, 0)
Screenshot: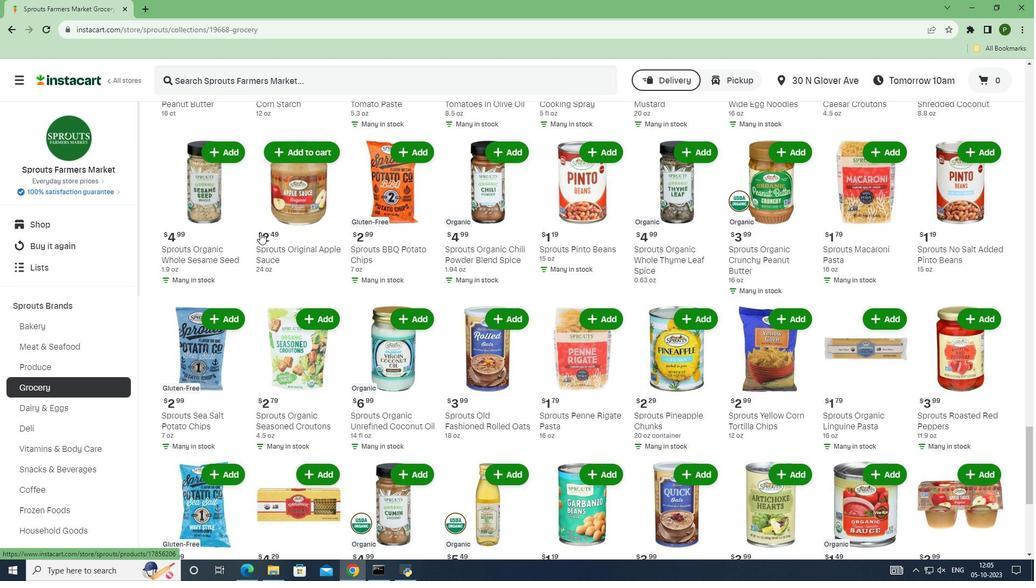
Action: Mouse scrolled (260, 232) with delta (0, 0)
Screenshot: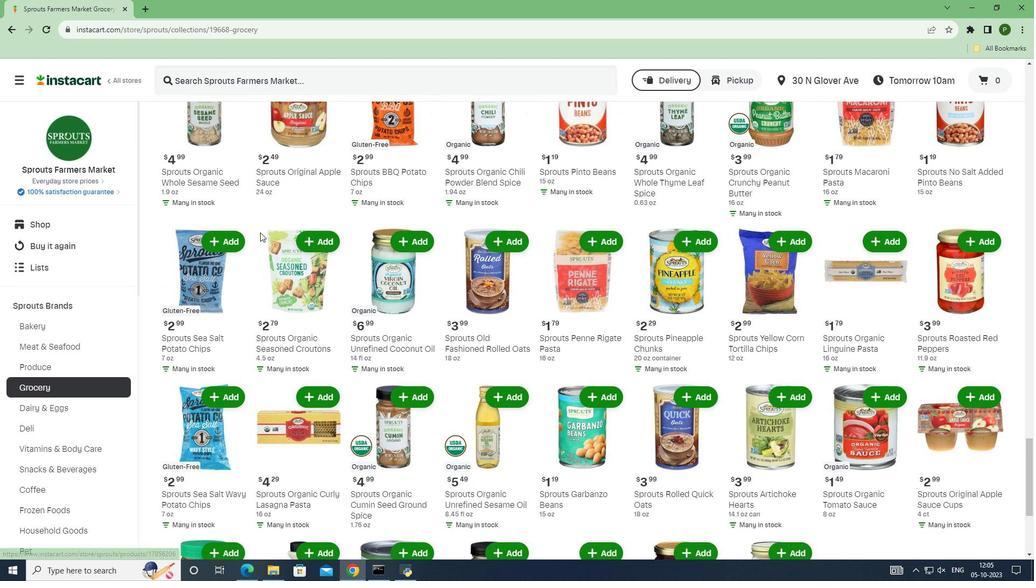 
Action: Mouse scrolled (260, 232) with delta (0, 0)
Screenshot: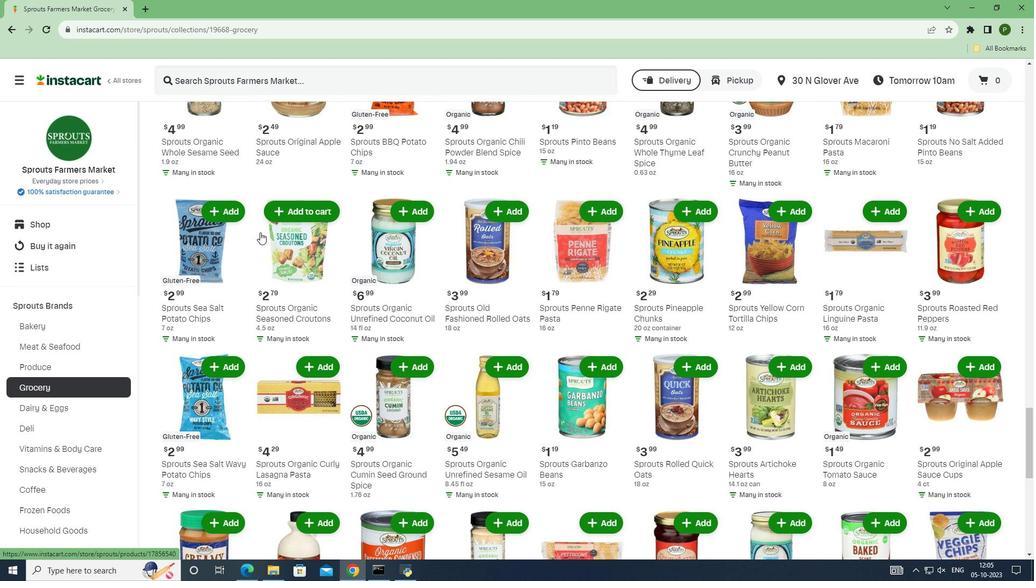 
Action: Mouse scrolled (260, 232) with delta (0, 0)
Screenshot: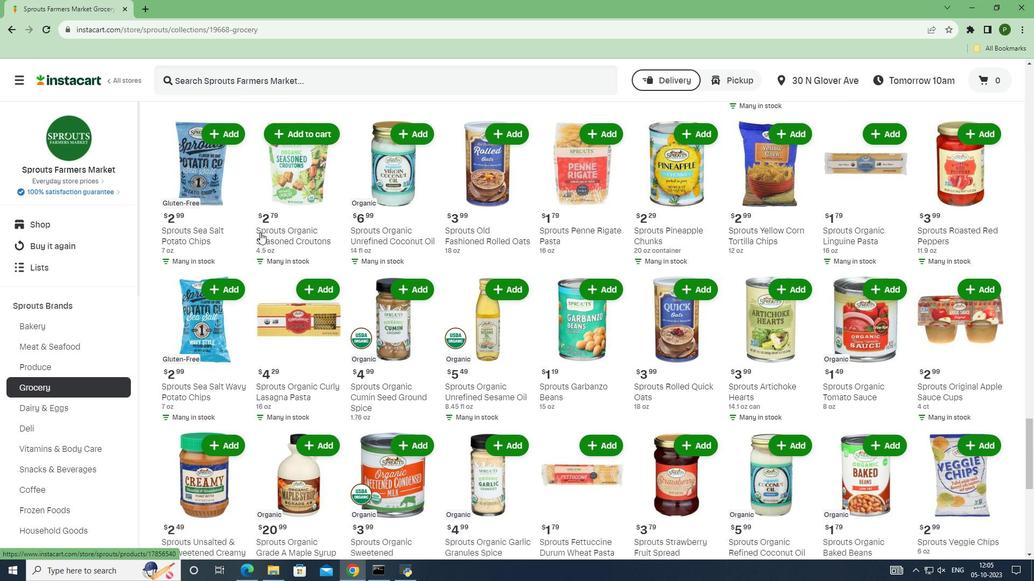
Action: Mouse scrolled (260, 232) with delta (0, 0)
Screenshot: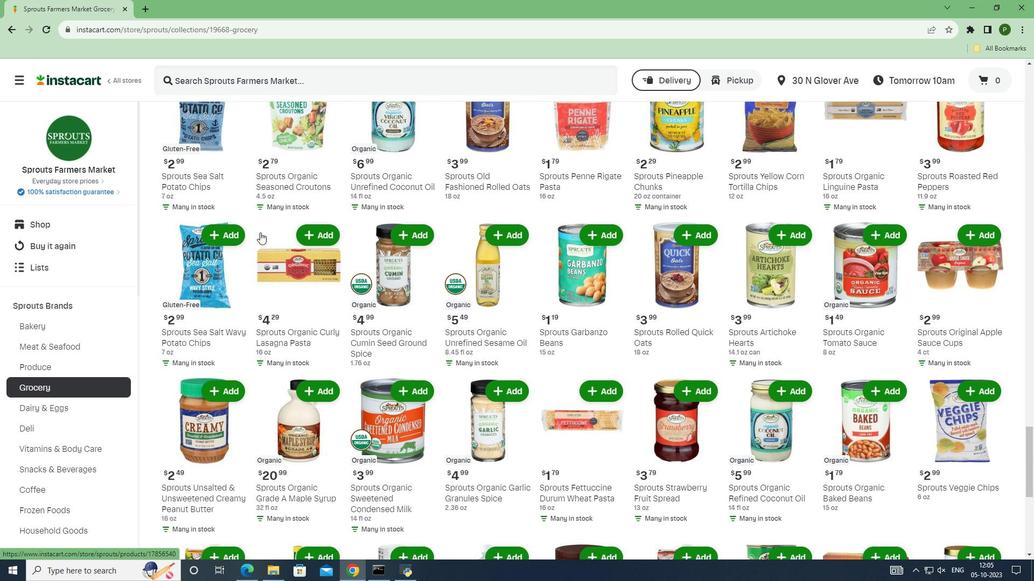 
Action: Mouse scrolled (260, 232) with delta (0, 0)
Screenshot: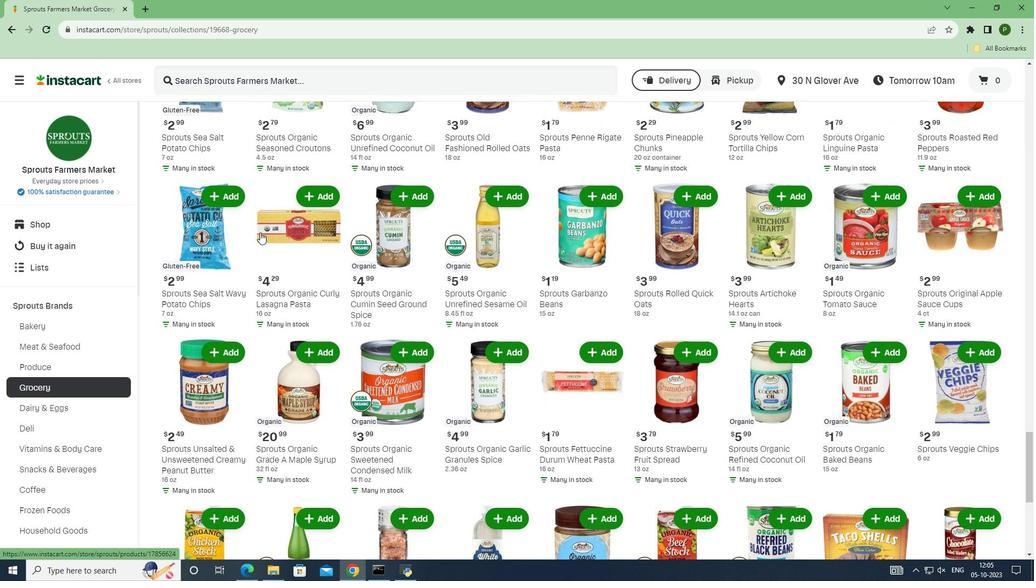 
Action: Mouse scrolled (260, 232) with delta (0, 0)
Screenshot: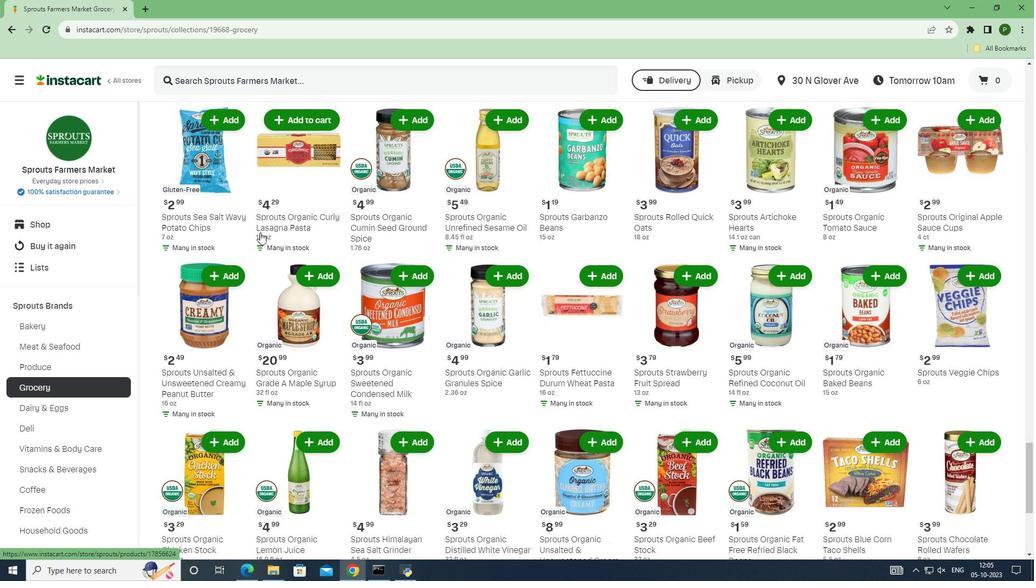 
Action: Mouse scrolled (260, 232) with delta (0, 0)
Screenshot: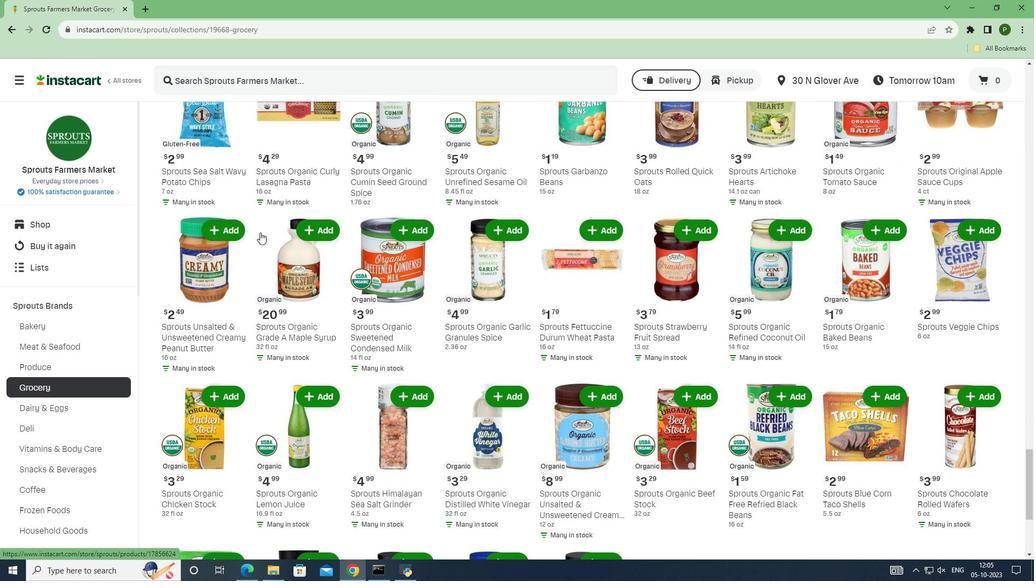 
Action: Mouse scrolled (260, 232) with delta (0, 0)
Screenshot: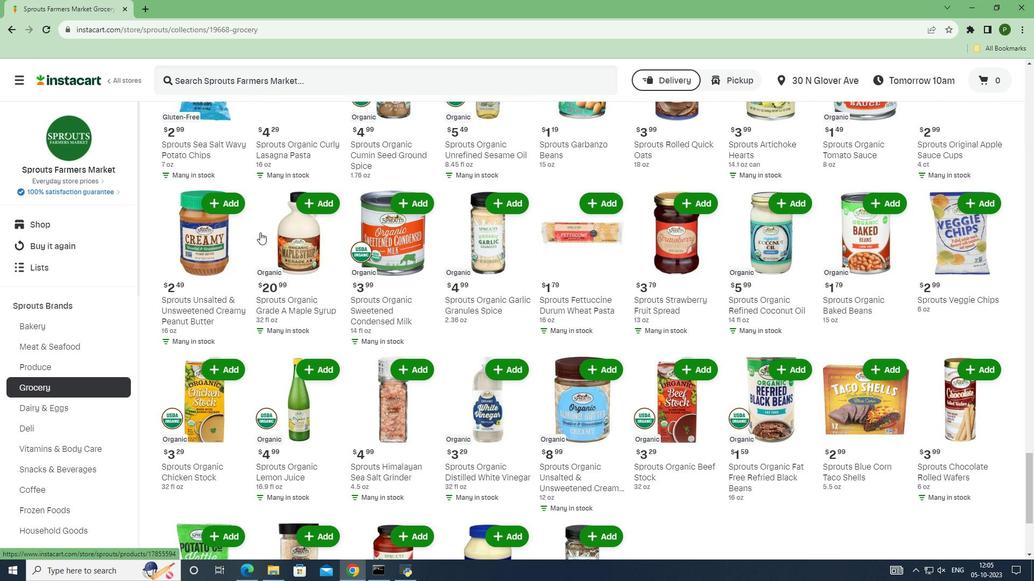 
Action: Mouse scrolled (260, 232) with delta (0, 0)
Screenshot: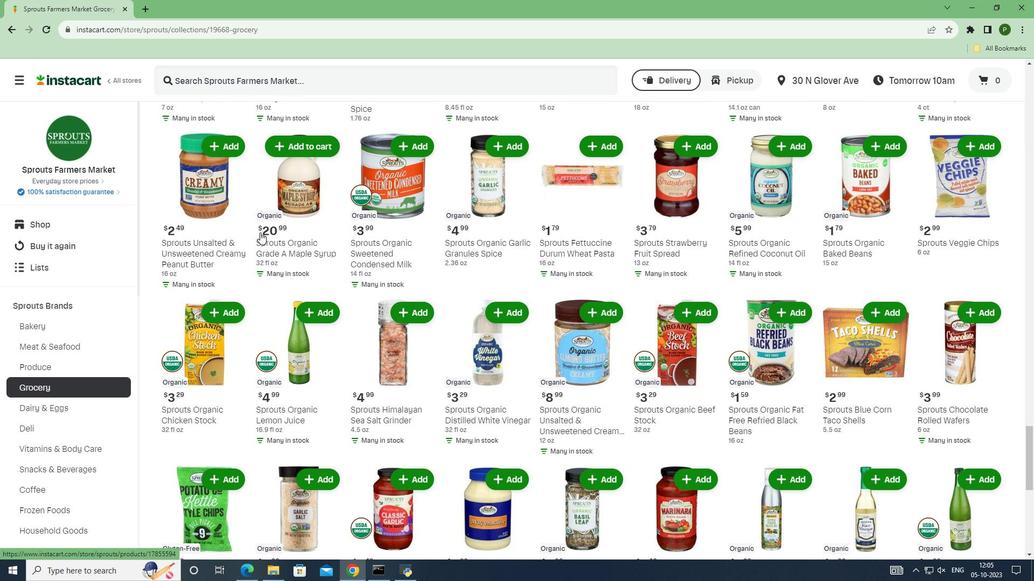 
Action: Mouse scrolled (260, 232) with delta (0, 0)
Screenshot: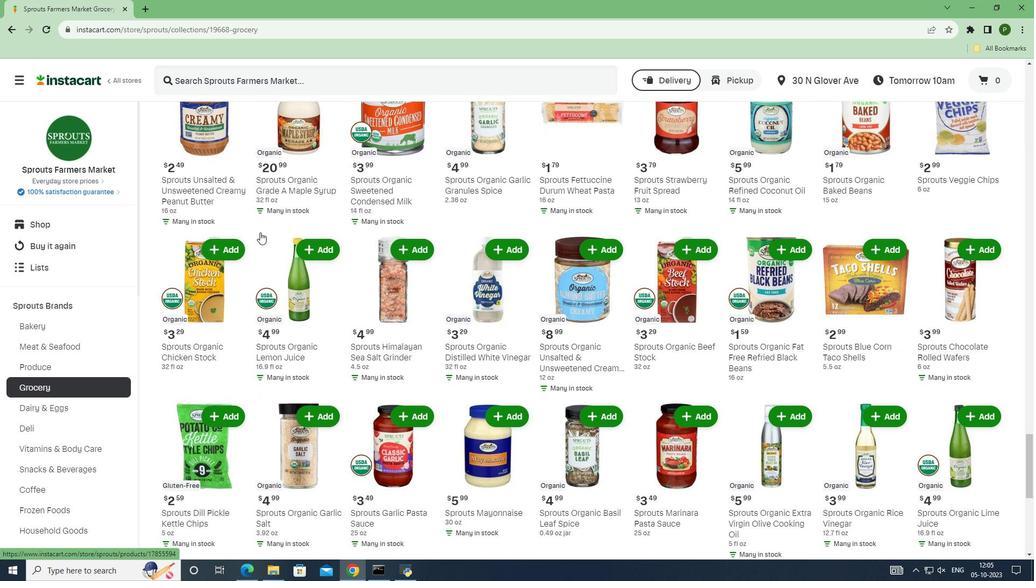 
Action: Mouse scrolled (260, 232) with delta (0, 0)
Screenshot: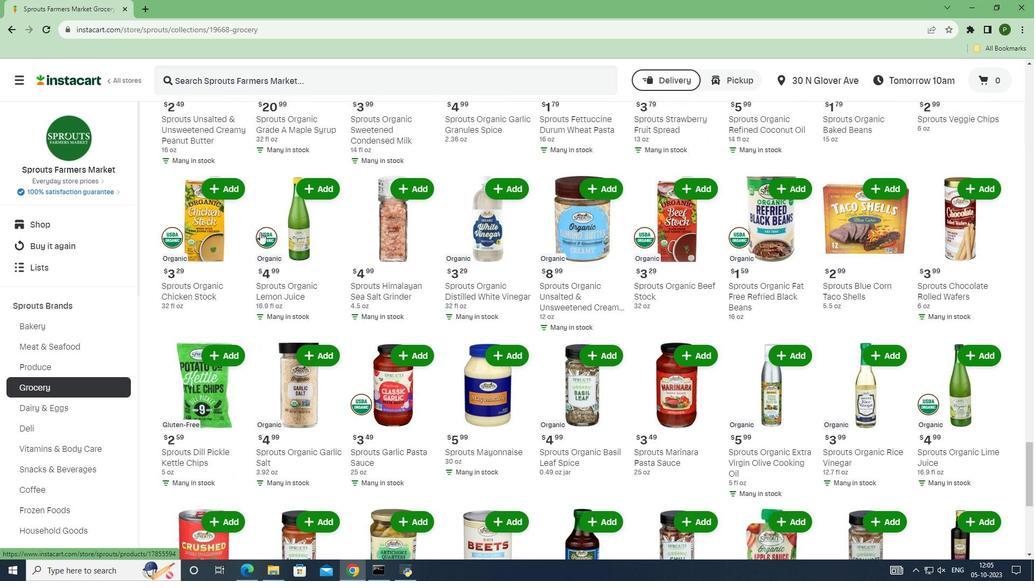 
Action: Mouse scrolled (260, 232) with delta (0, 0)
Screenshot: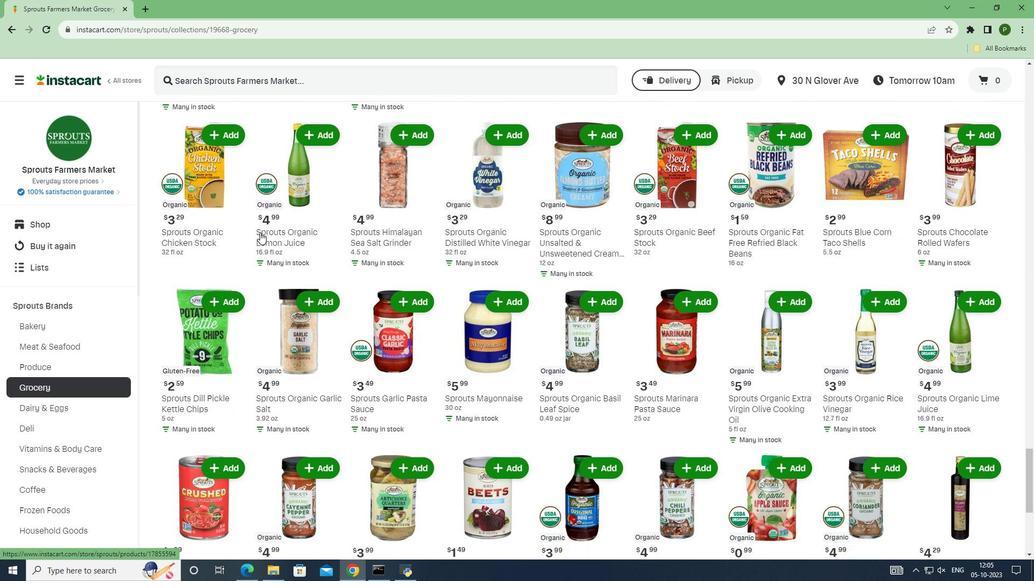 
Action: Mouse scrolled (260, 232) with delta (0, 0)
Screenshot: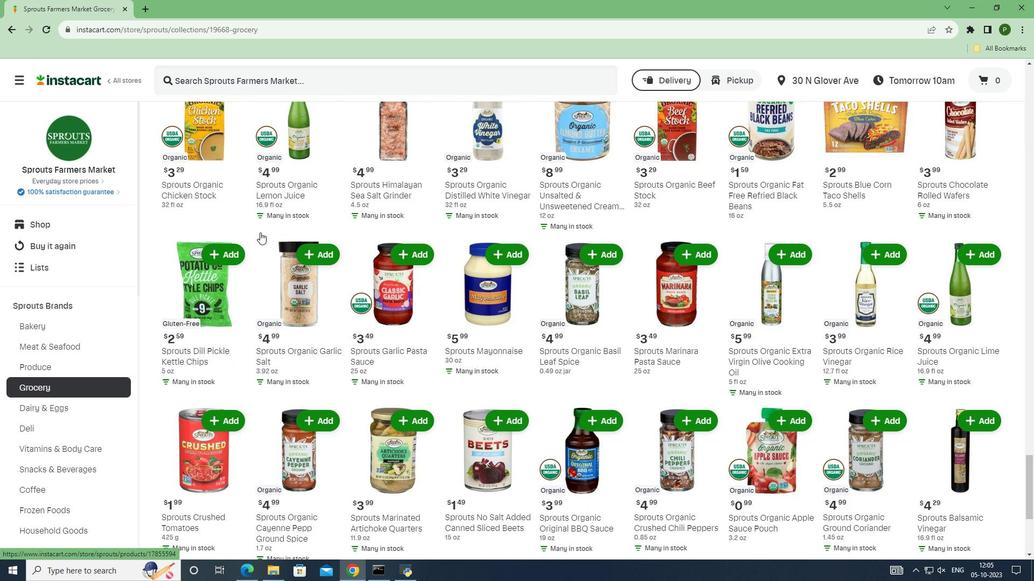 
Action: Mouse scrolled (260, 232) with delta (0, 0)
Screenshot: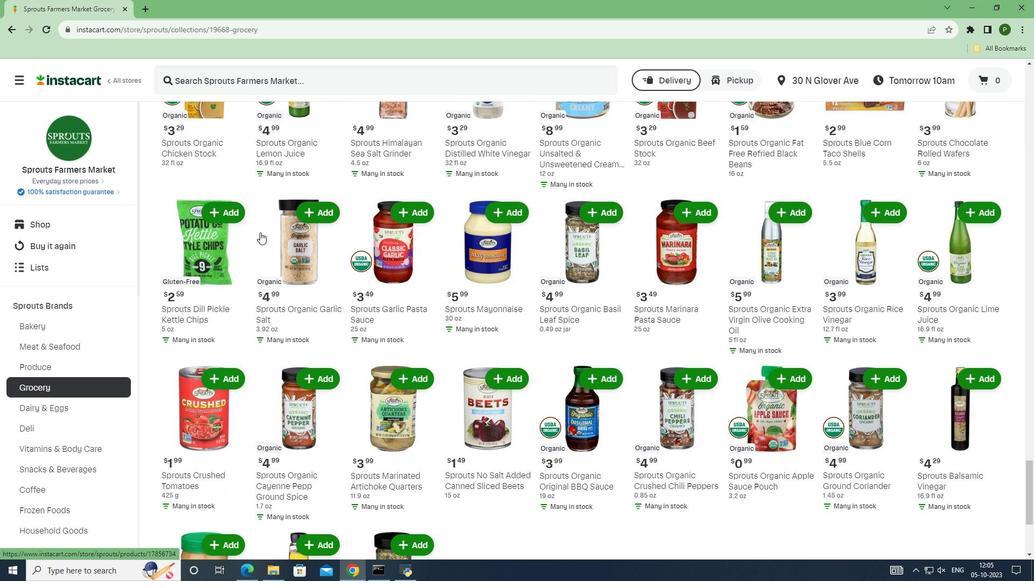 
Action: Mouse scrolled (260, 232) with delta (0, 0)
Screenshot: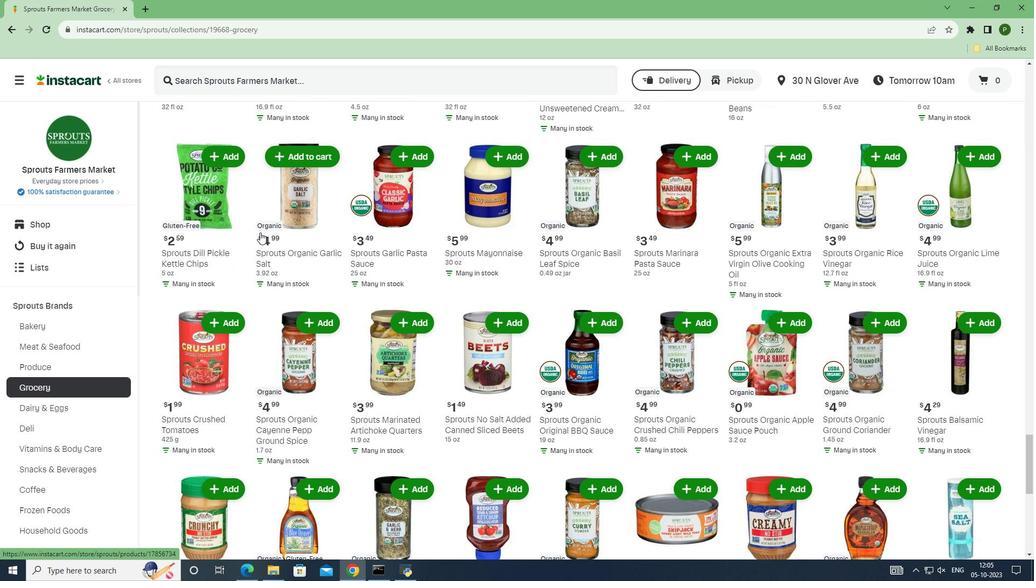 
Action: Mouse scrolled (260, 232) with delta (0, 0)
Screenshot: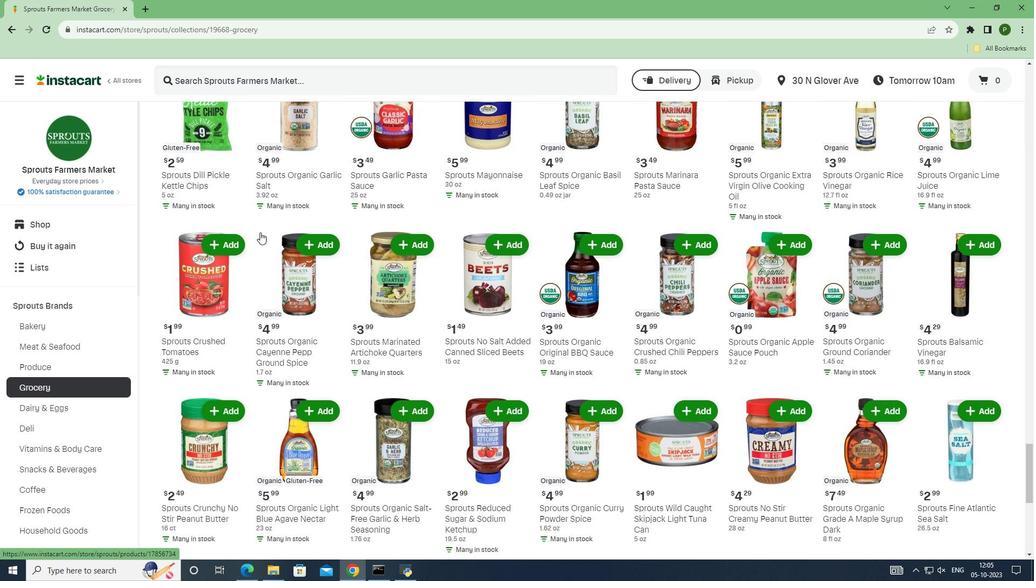 
Action: Mouse scrolled (260, 232) with delta (0, 0)
Screenshot: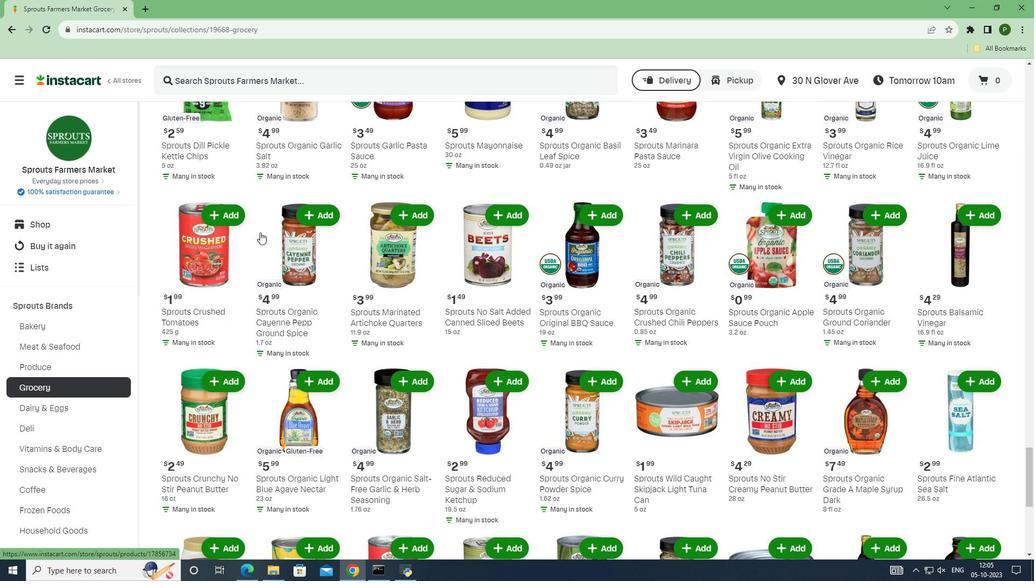 
Action: Mouse scrolled (260, 232) with delta (0, 0)
Screenshot: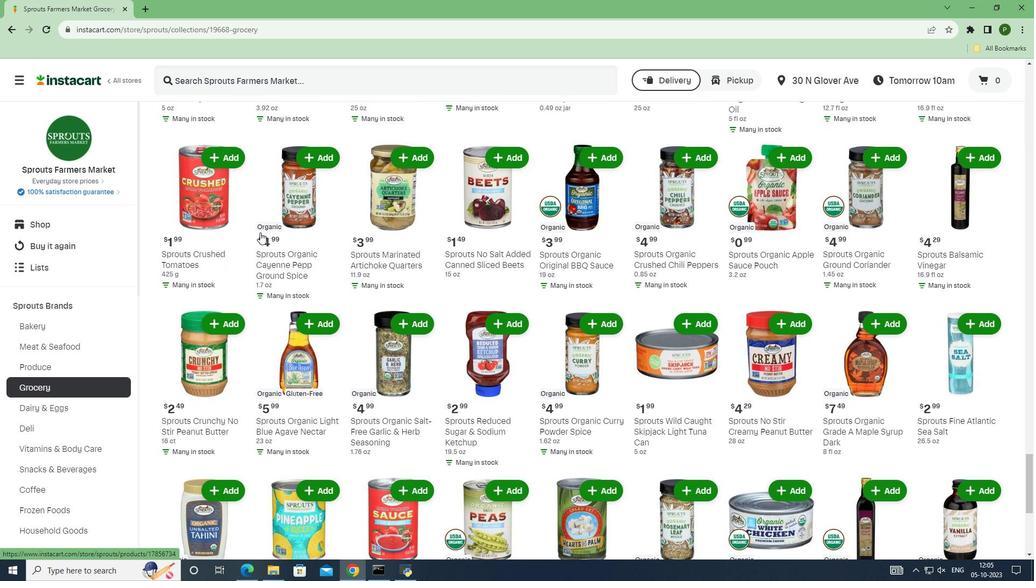 
Action: Mouse scrolled (260, 232) with delta (0, 0)
Screenshot: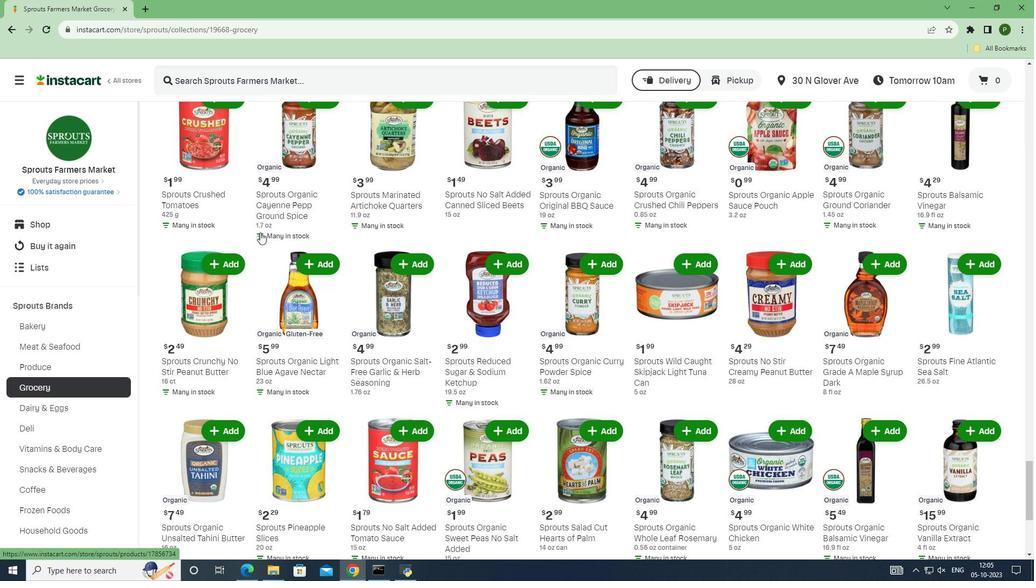 
Action: Mouse scrolled (260, 232) with delta (0, 0)
Screenshot: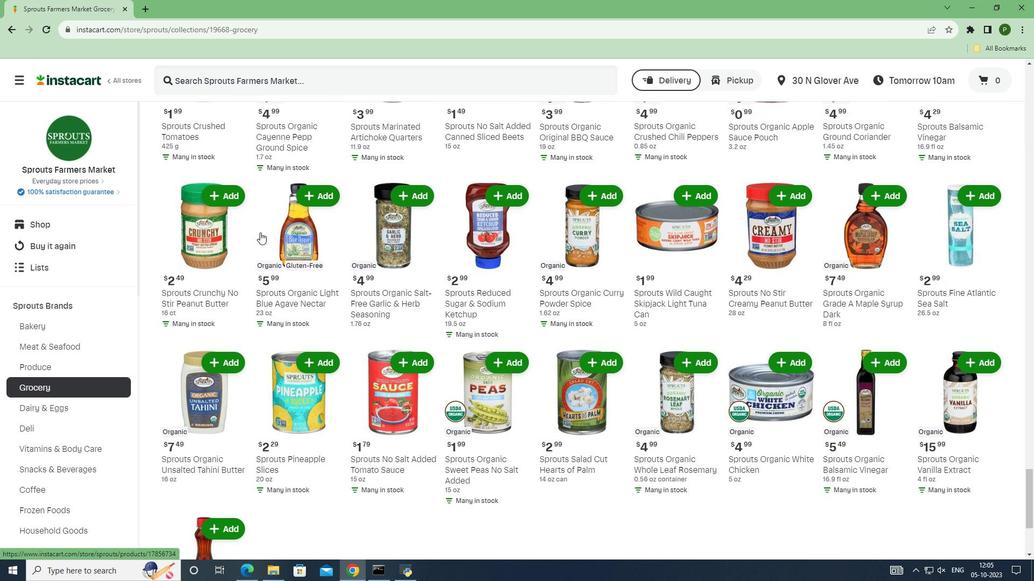 
Action: Mouse scrolled (260, 232) with delta (0, 0)
Screenshot: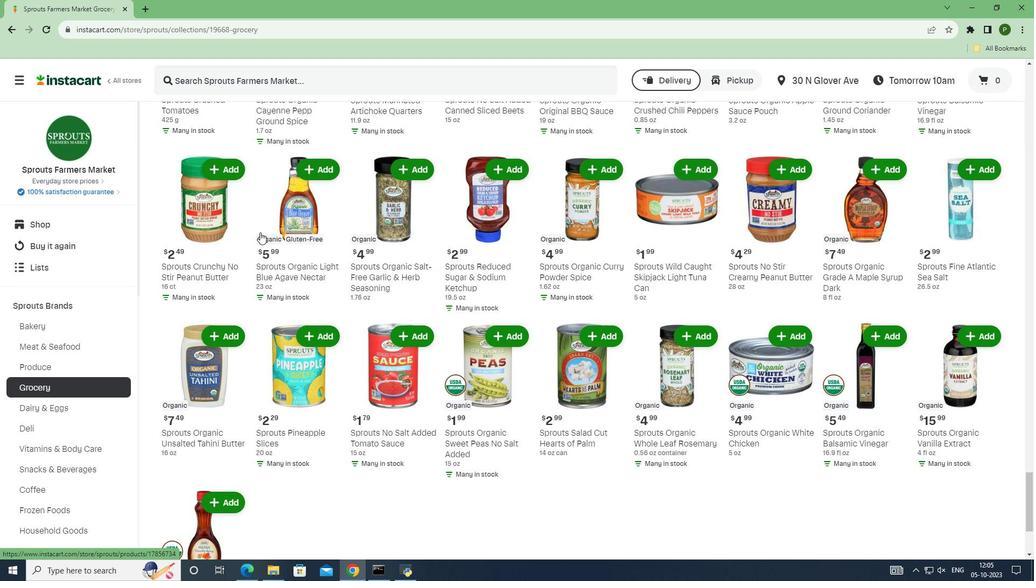 
Action: Mouse scrolled (260, 232) with delta (0, 0)
Screenshot: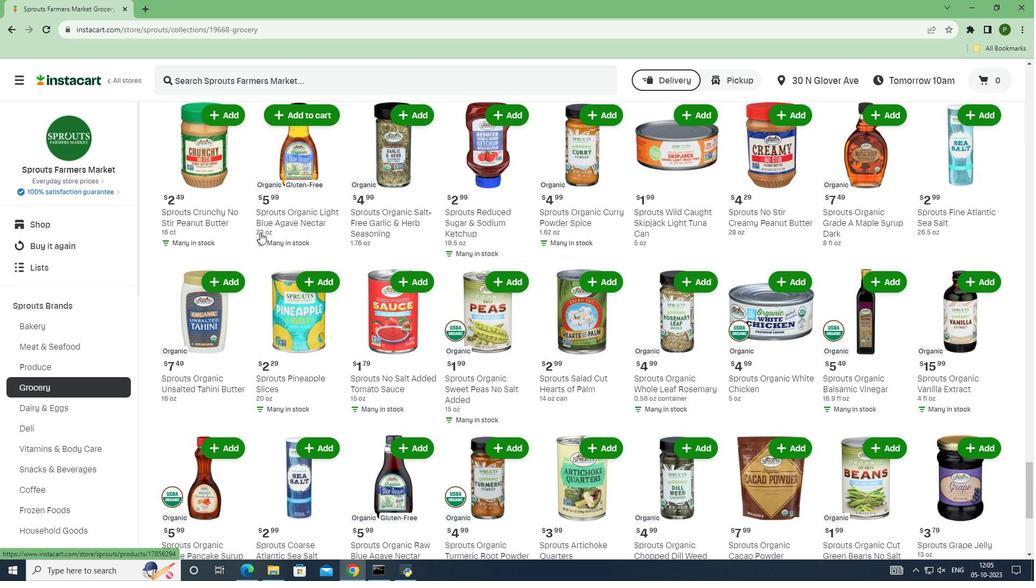 
Action: Mouse scrolled (260, 232) with delta (0, 0)
Screenshot: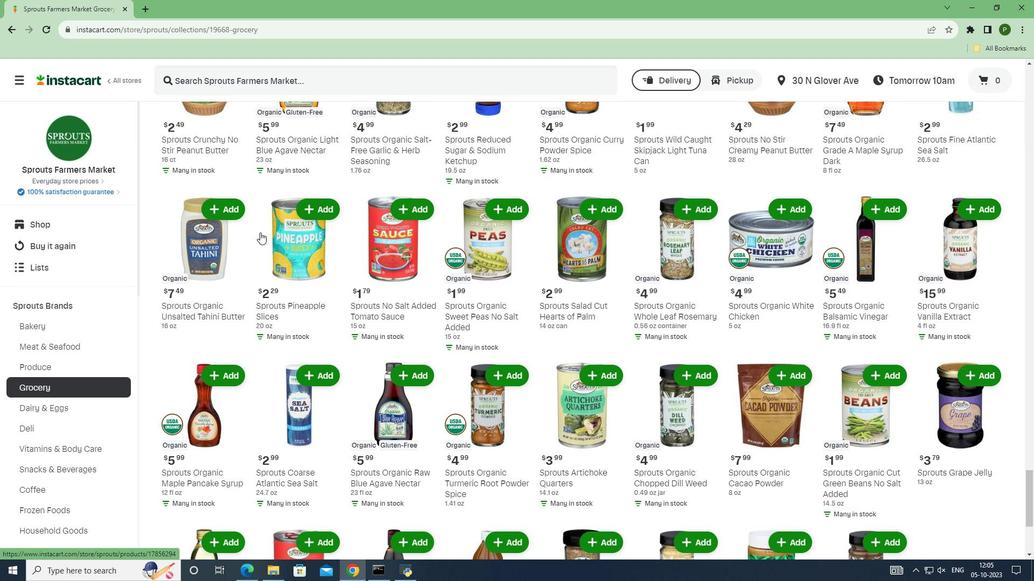 
Action: Mouse scrolled (260, 232) with delta (0, 0)
Screenshot: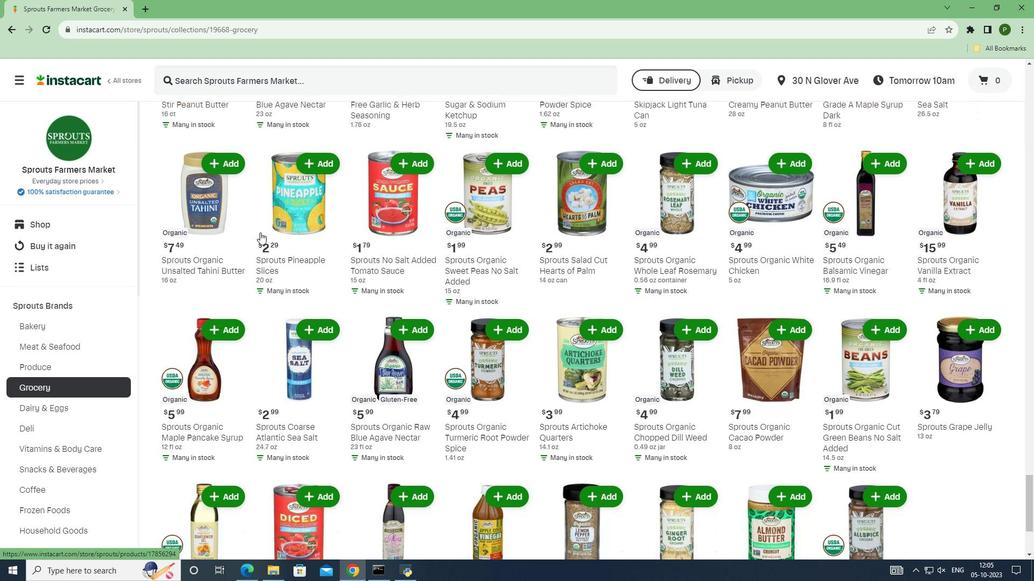 
Action: Mouse scrolled (260, 232) with delta (0, 0)
Screenshot: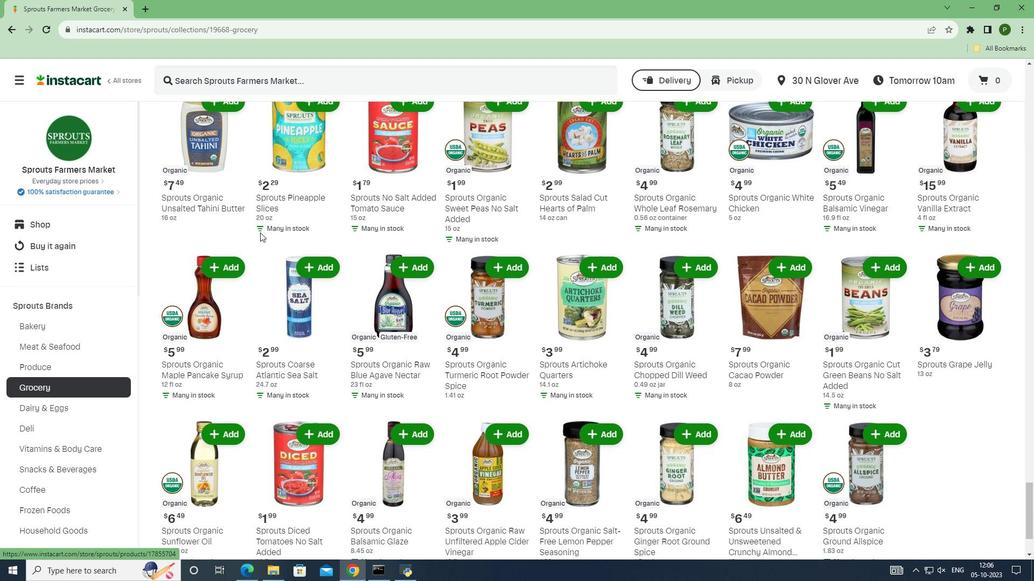 
Action: Mouse scrolled (260, 232) with delta (0, 0)
Screenshot: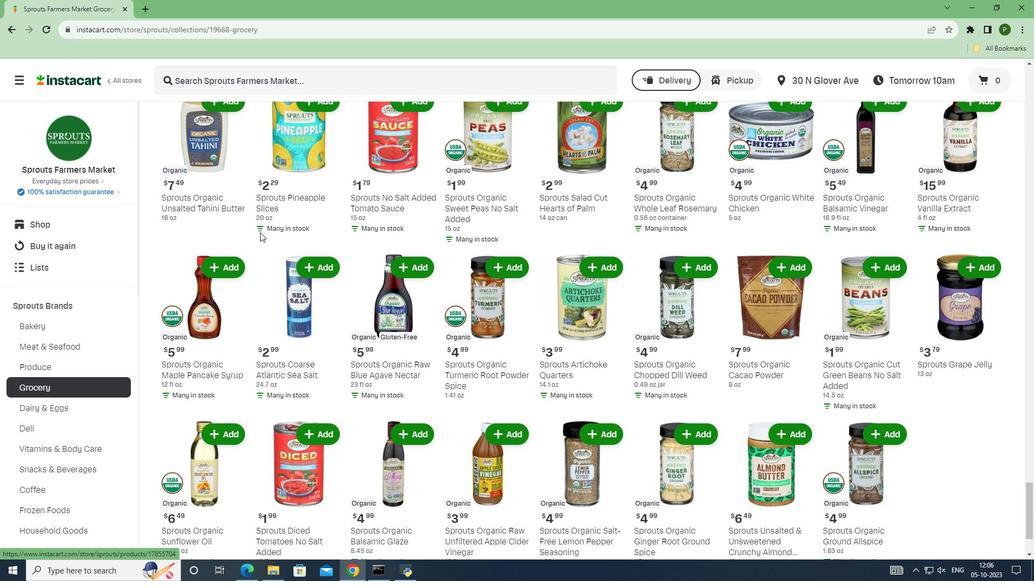 
Action: Mouse scrolled (260, 232) with delta (0, 0)
Screenshot: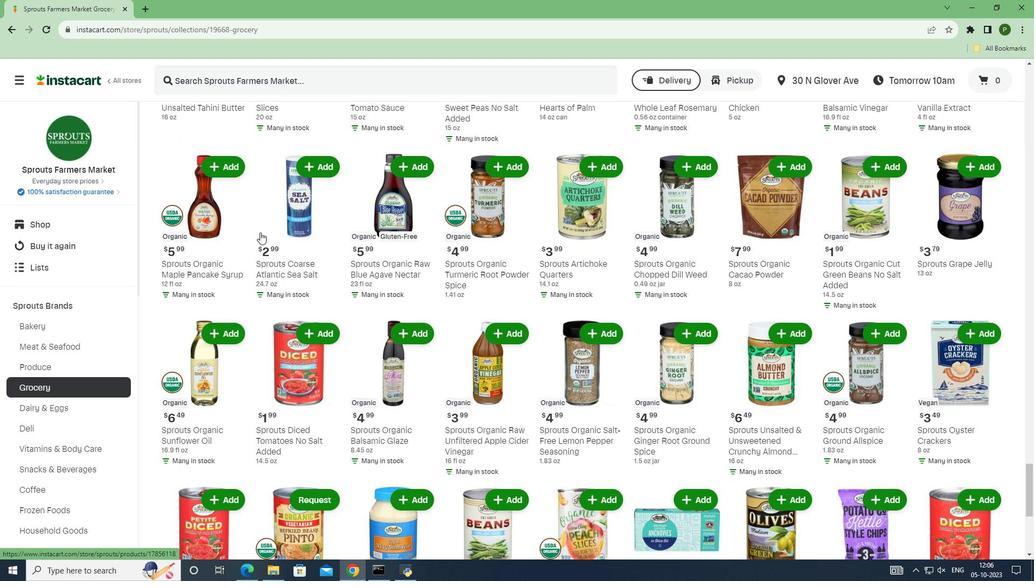 
Action: Mouse scrolled (260, 232) with delta (0, 0)
Screenshot: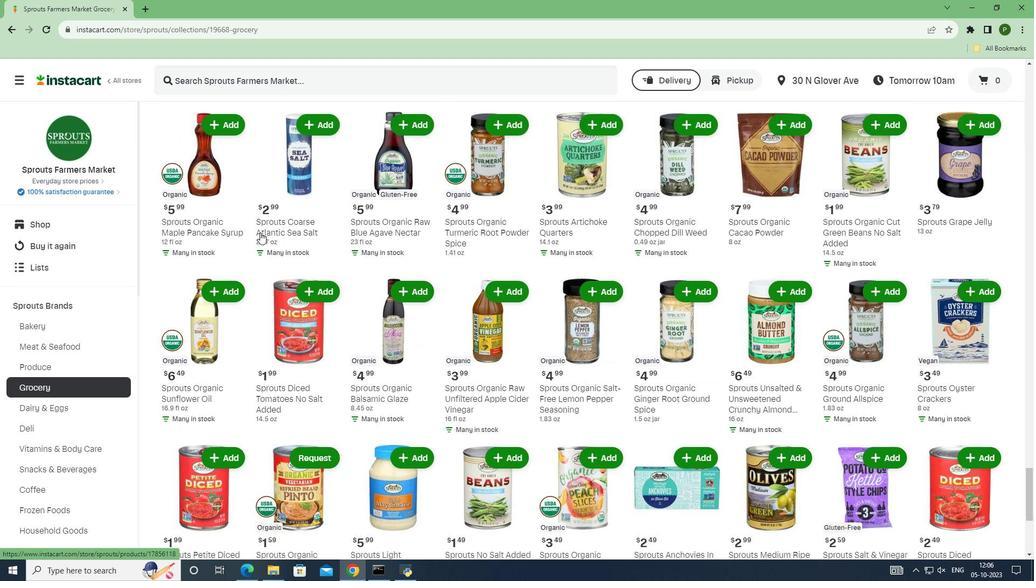 
Action: Mouse scrolled (260, 232) with delta (0, 0)
Screenshot: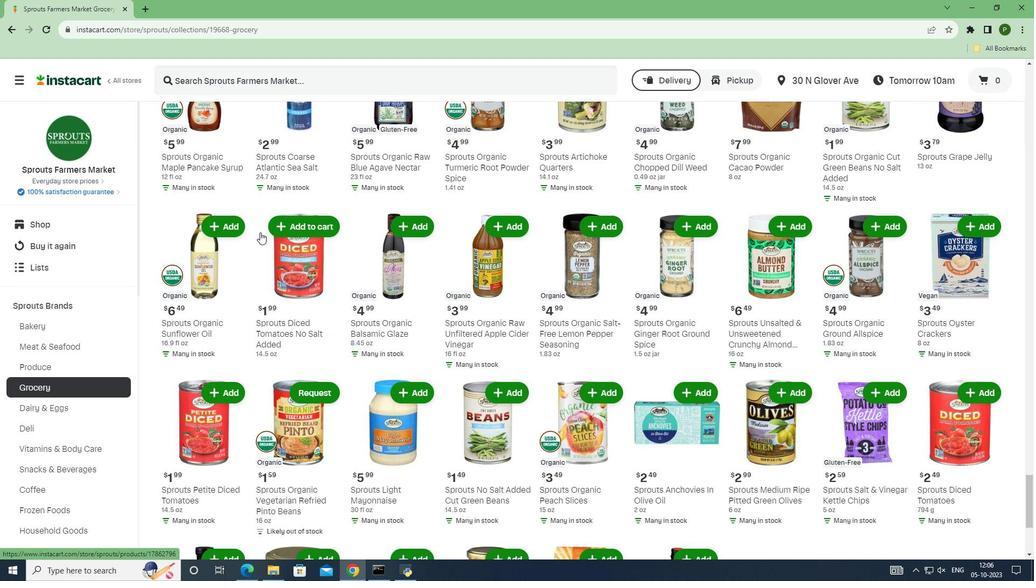 
Action: Mouse scrolled (260, 232) with delta (0, 0)
Screenshot: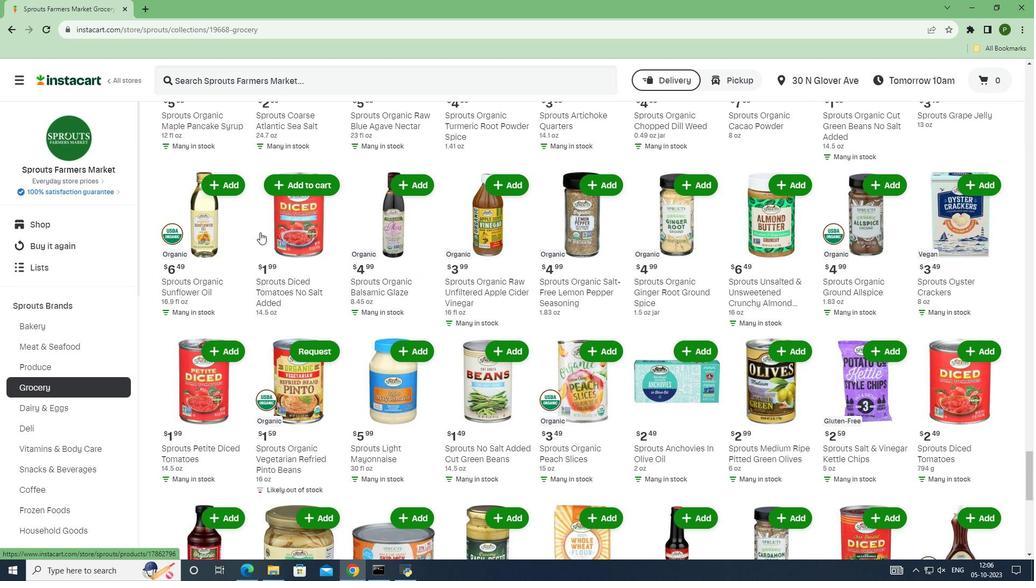 
Action: Mouse scrolled (260, 232) with delta (0, 0)
Screenshot: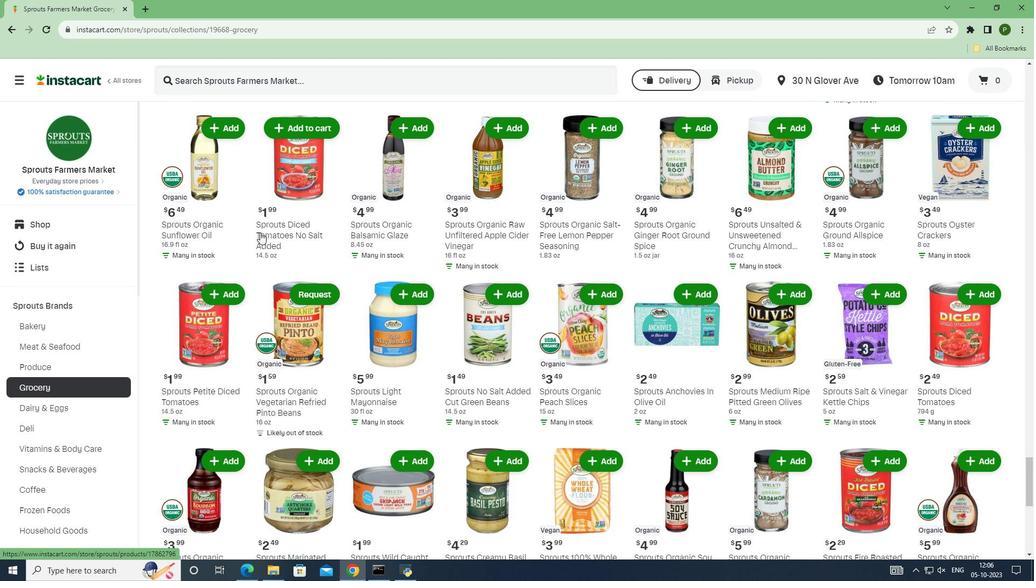 
Action: Mouse scrolled (260, 232) with delta (0, 0)
Screenshot: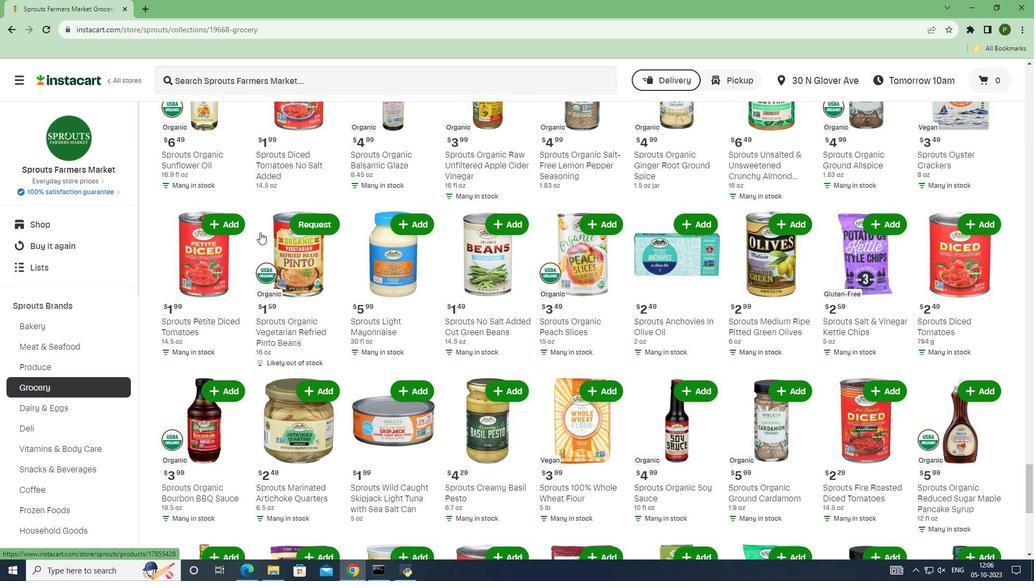 
Action: Mouse scrolled (260, 232) with delta (0, 0)
Screenshot: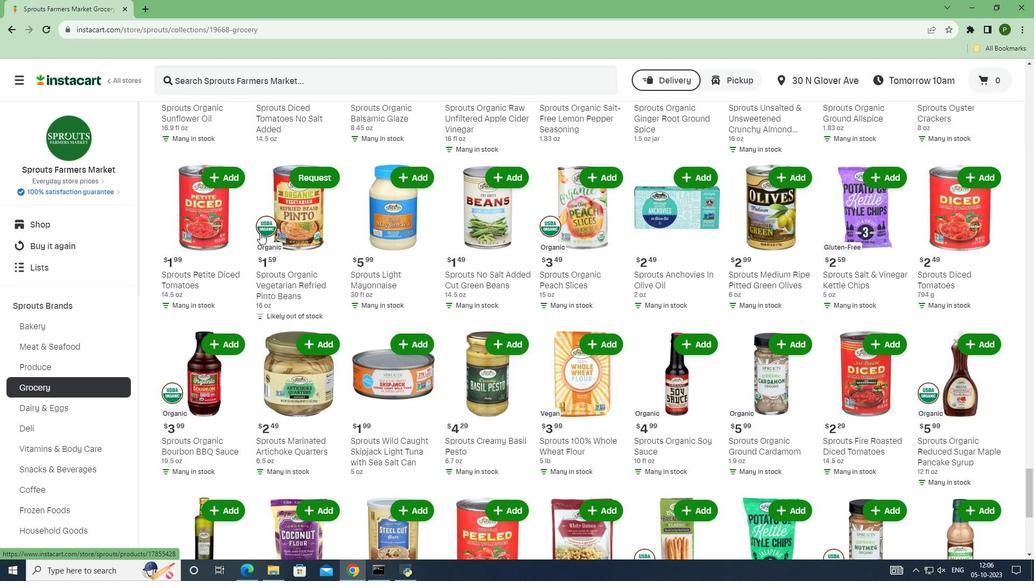 
Action: Mouse scrolled (260, 232) with delta (0, 0)
Screenshot: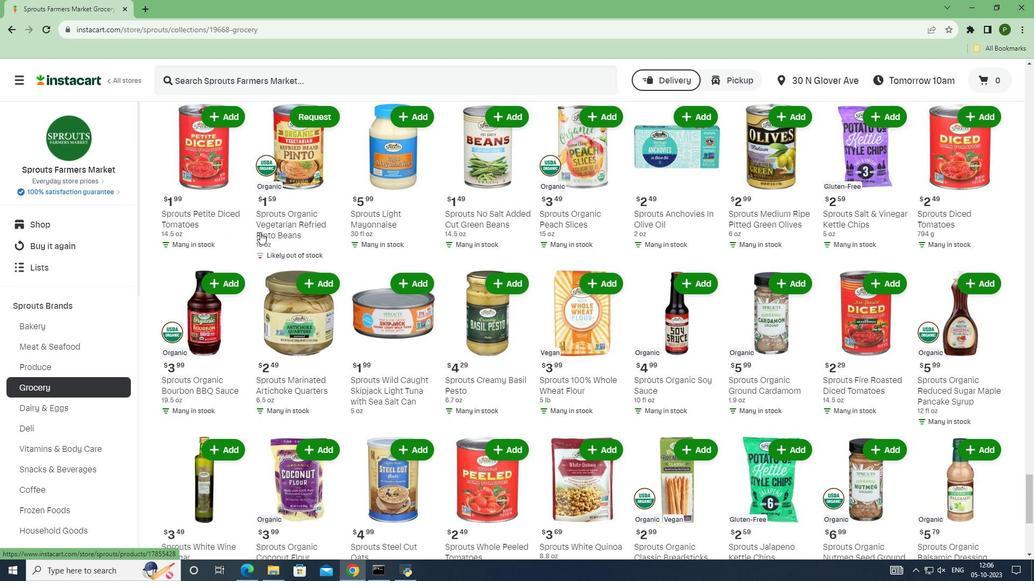
Action: Mouse scrolled (260, 232) with delta (0, 0)
Screenshot: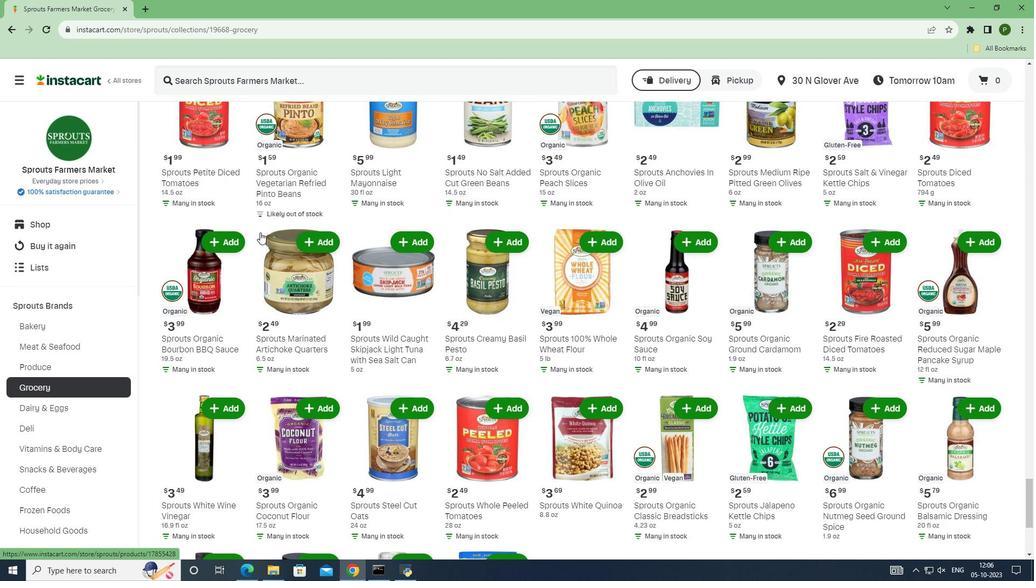 
Action: Mouse scrolled (260, 232) with delta (0, 0)
Screenshot: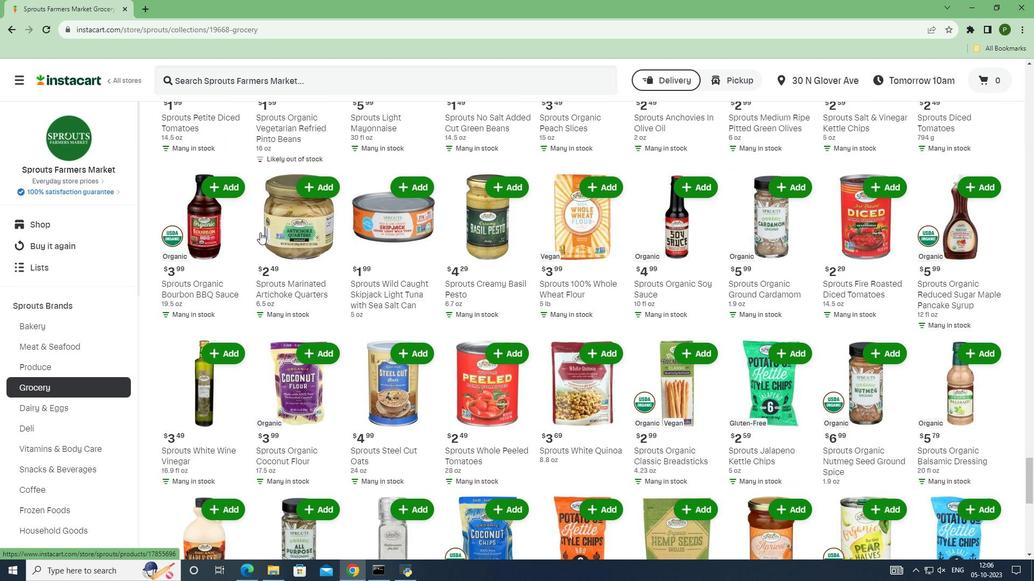 
Action: Mouse scrolled (260, 232) with delta (0, 0)
Screenshot: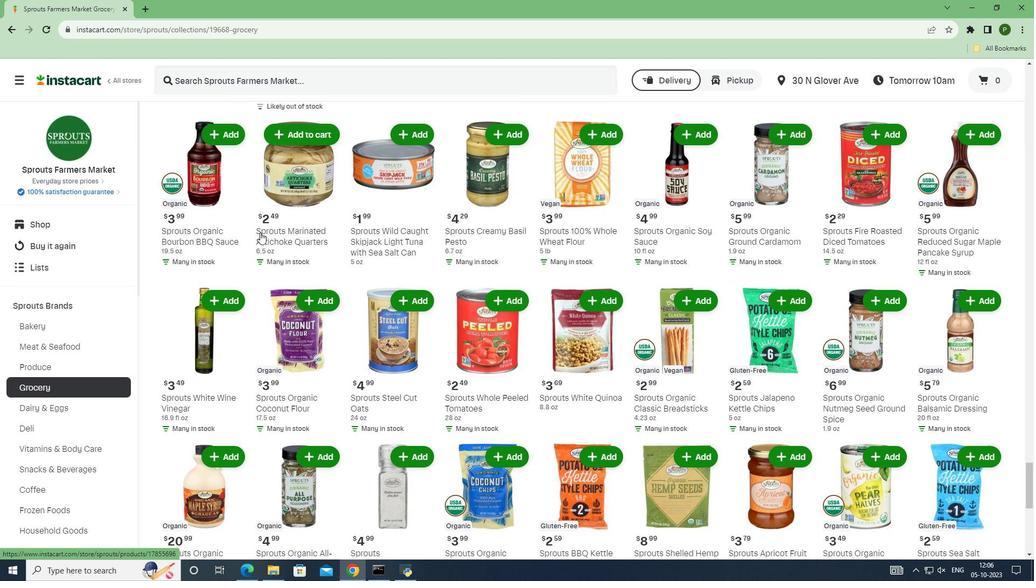 
Action: Mouse scrolled (260, 232) with delta (0, 0)
Screenshot: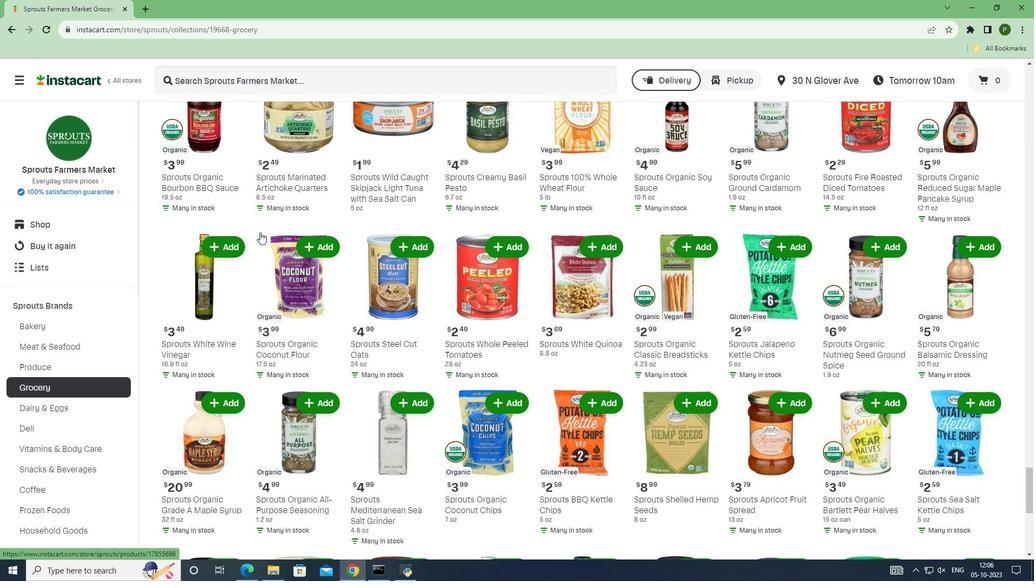 
Action: Mouse scrolled (260, 232) with delta (0, 0)
Screenshot: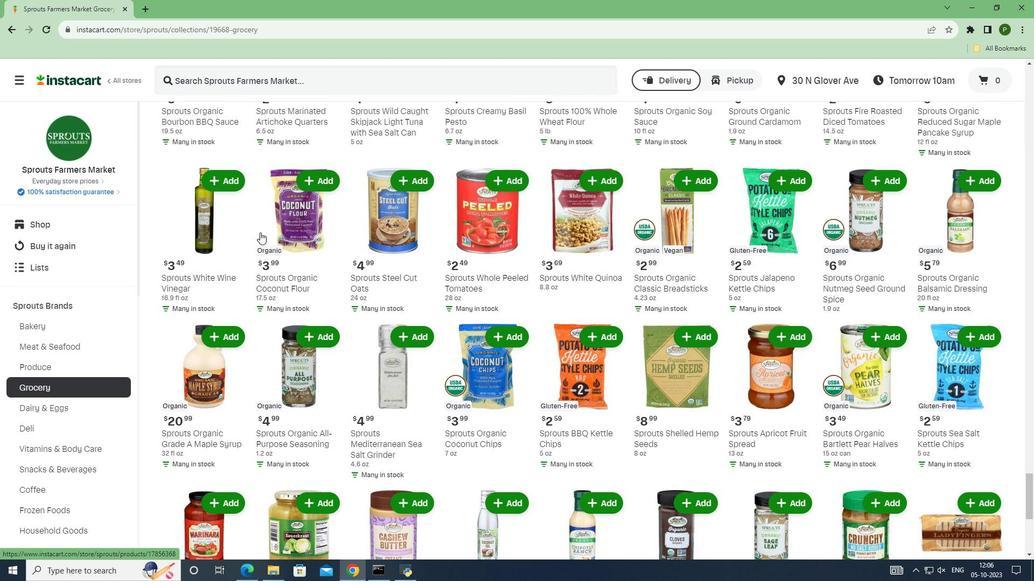
Action: Mouse scrolled (260, 232) with delta (0, 0)
Screenshot: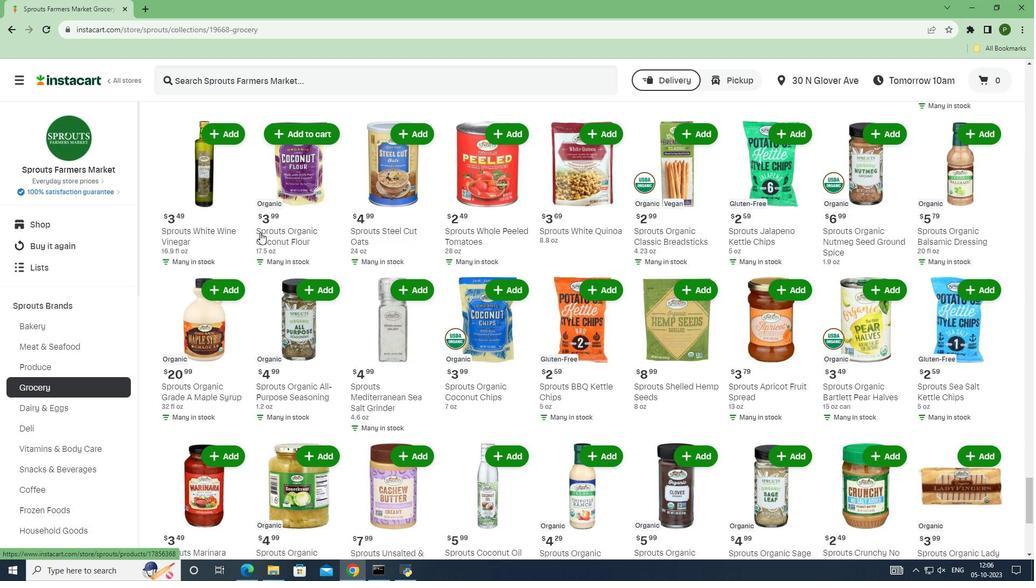 
Action: Mouse scrolled (260, 232) with delta (0, 0)
Screenshot: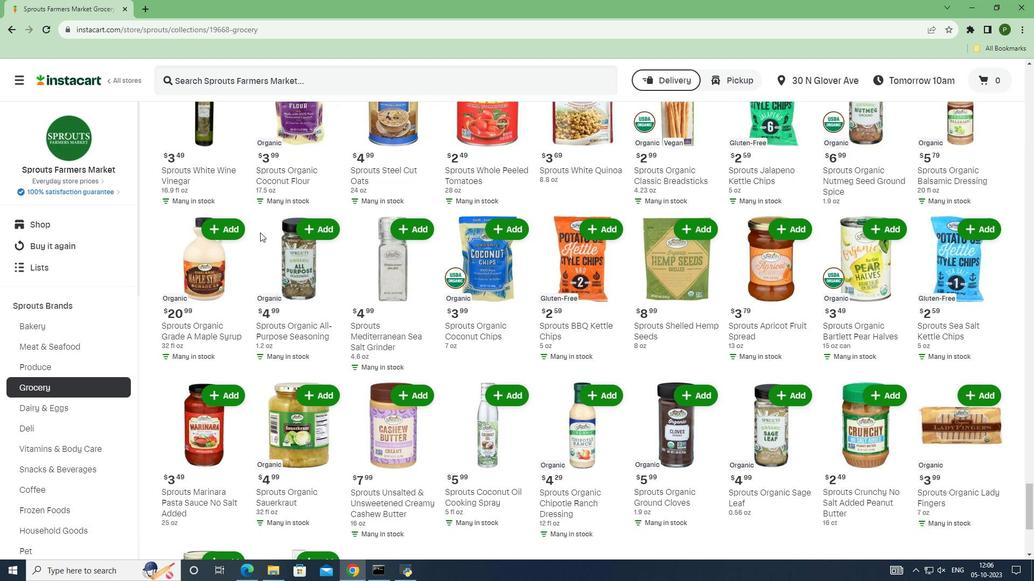 
Action: Mouse moved to (942, 190)
Screenshot: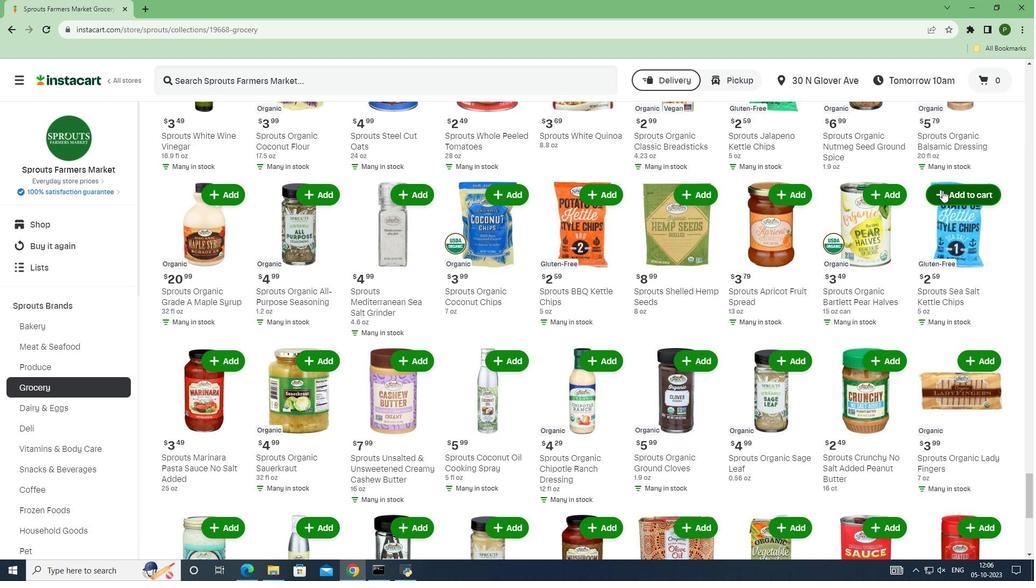 
Action: Mouse pressed left at (942, 190)
Screenshot: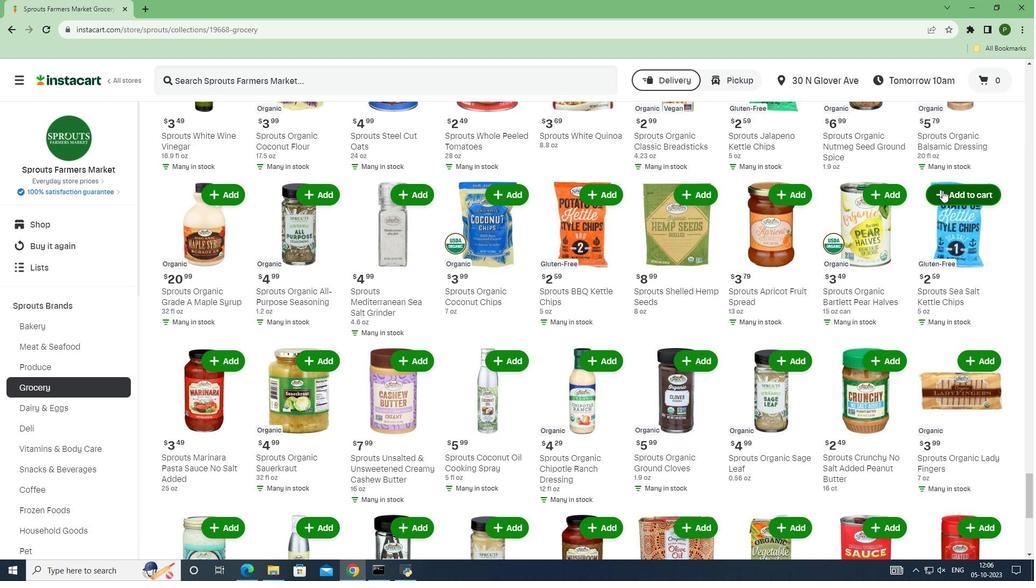 
Action: Mouse moved to (942, 190)
Screenshot: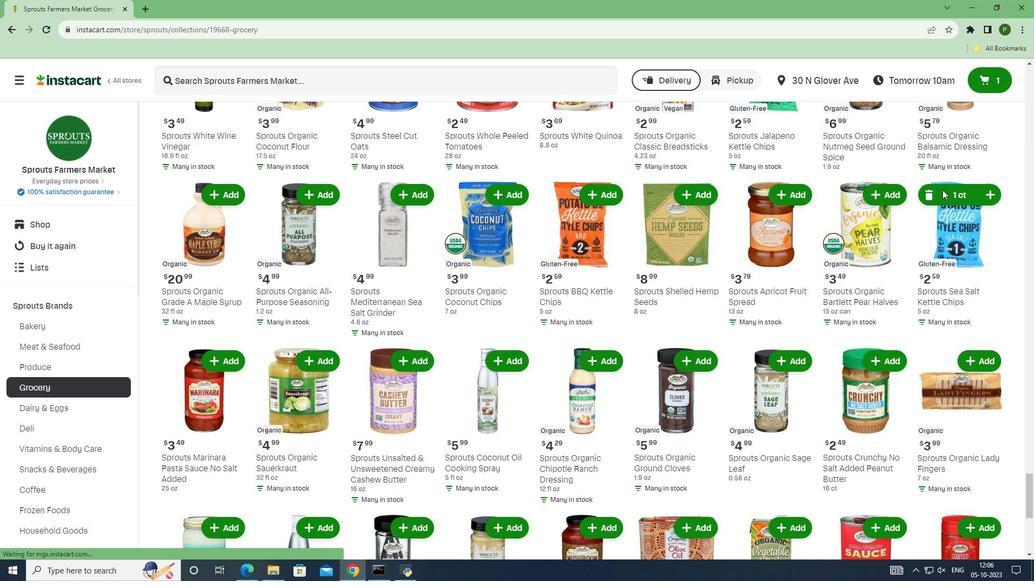 
